 Task: Look for space in Zola Predosa, Italy from 5th September, 2023 to 12th September, 2023 for 2 adults in price range Rs.10000 to Rs.15000.  With 1  bedroom having 1 bed and 1 bathroom. Property type can be house, flat, guest house, hotel. Booking option can be shelf check-in. Required host language is English.
Action: Mouse moved to (472, 82)
Screenshot: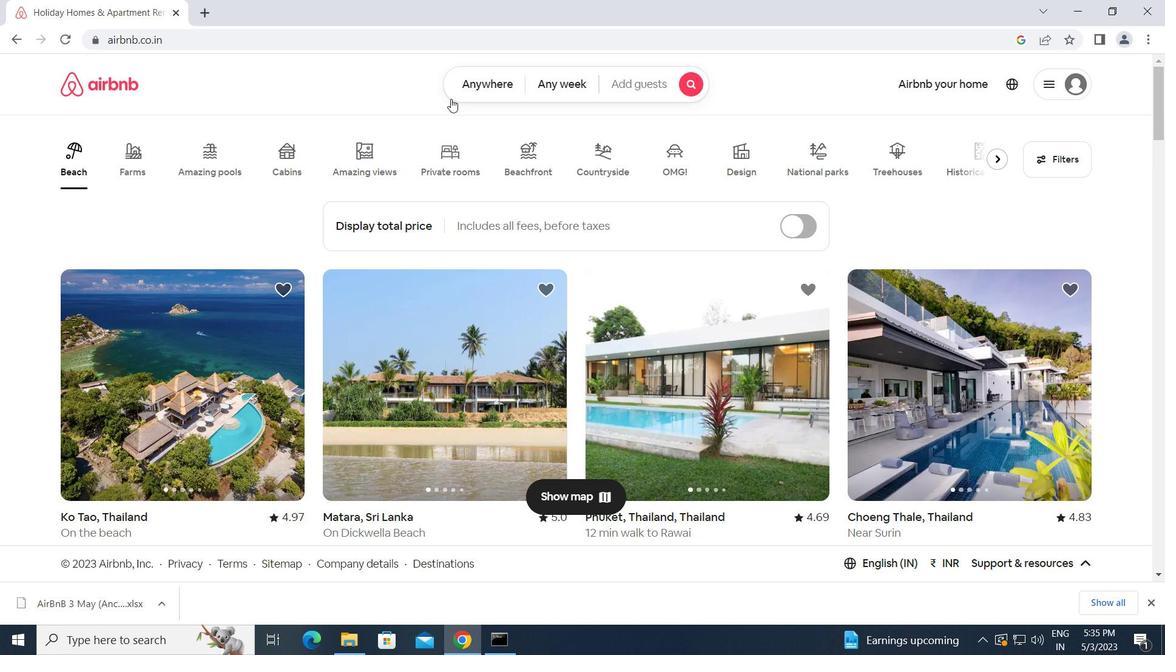 
Action: Mouse pressed left at (472, 82)
Screenshot: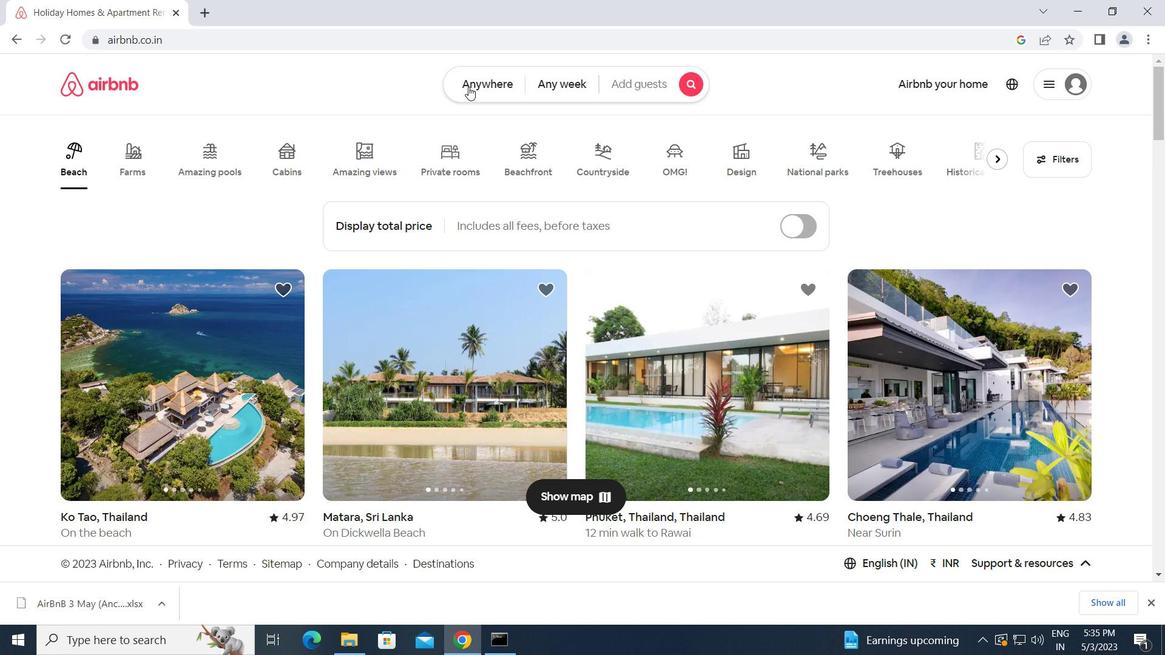 
Action: Mouse moved to (406, 145)
Screenshot: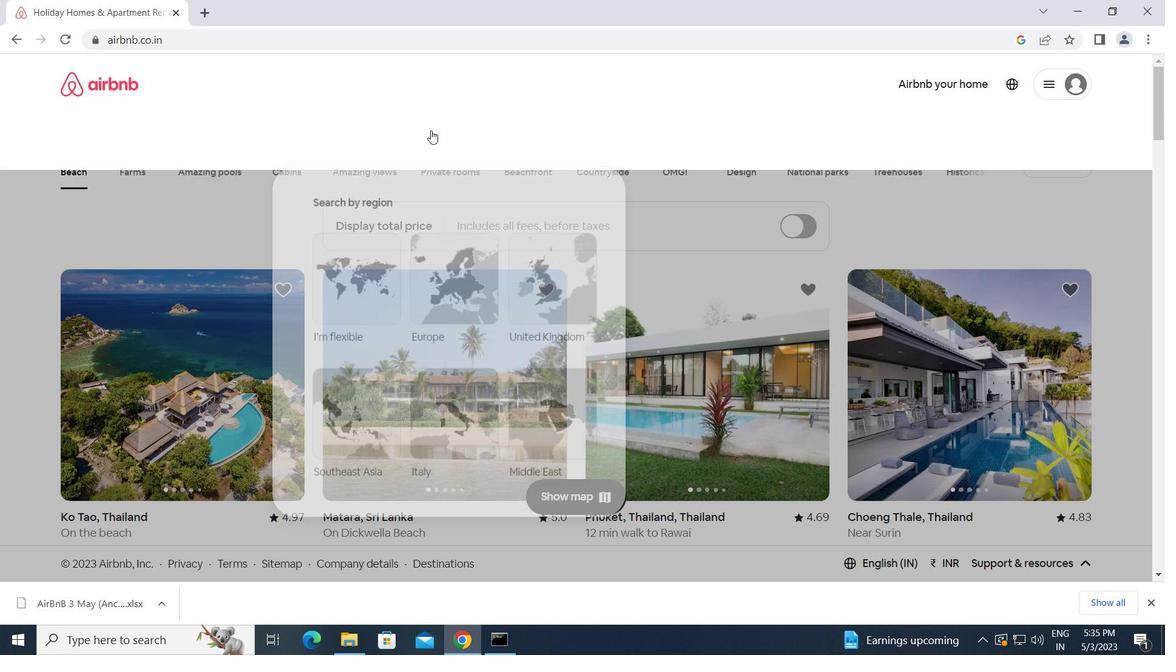 
Action: Mouse pressed left at (406, 145)
Screenshot: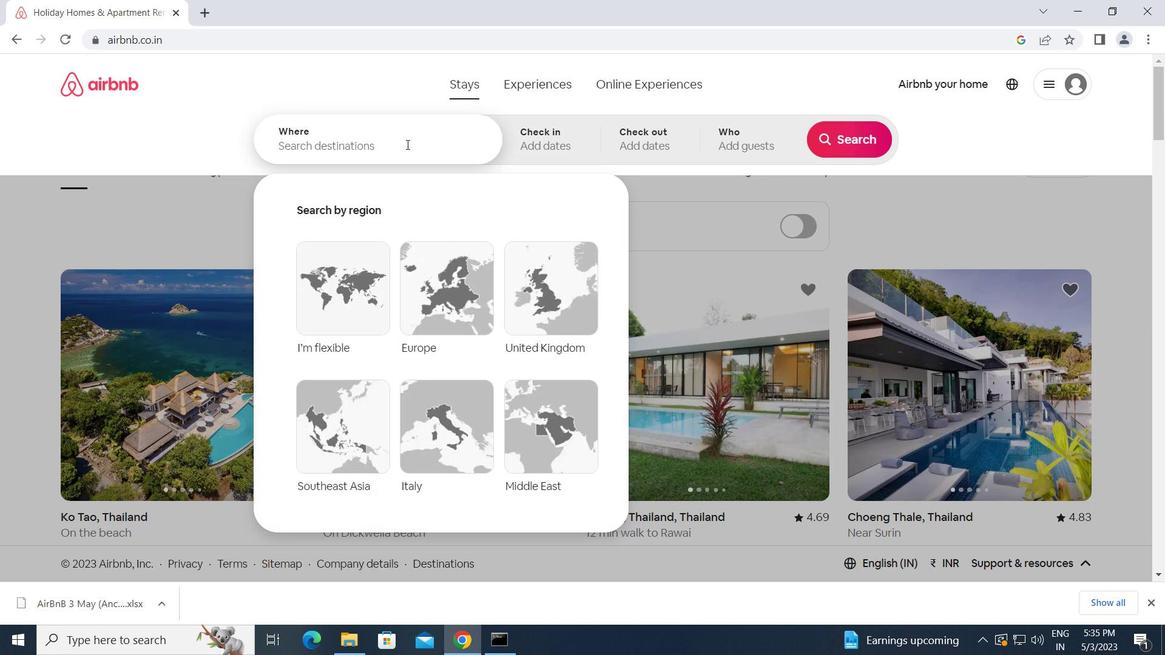 
Action: Key pressed <Key.caps_lock><Key.caps_lock>z<Key.caps_lock>ola<Key.space><Key.caps_lock>p<Key.caps_lock>redosa,<Key.space><Key.caps_lock>i<Key.caps_lock>taly<Key.enter>
Screenshot: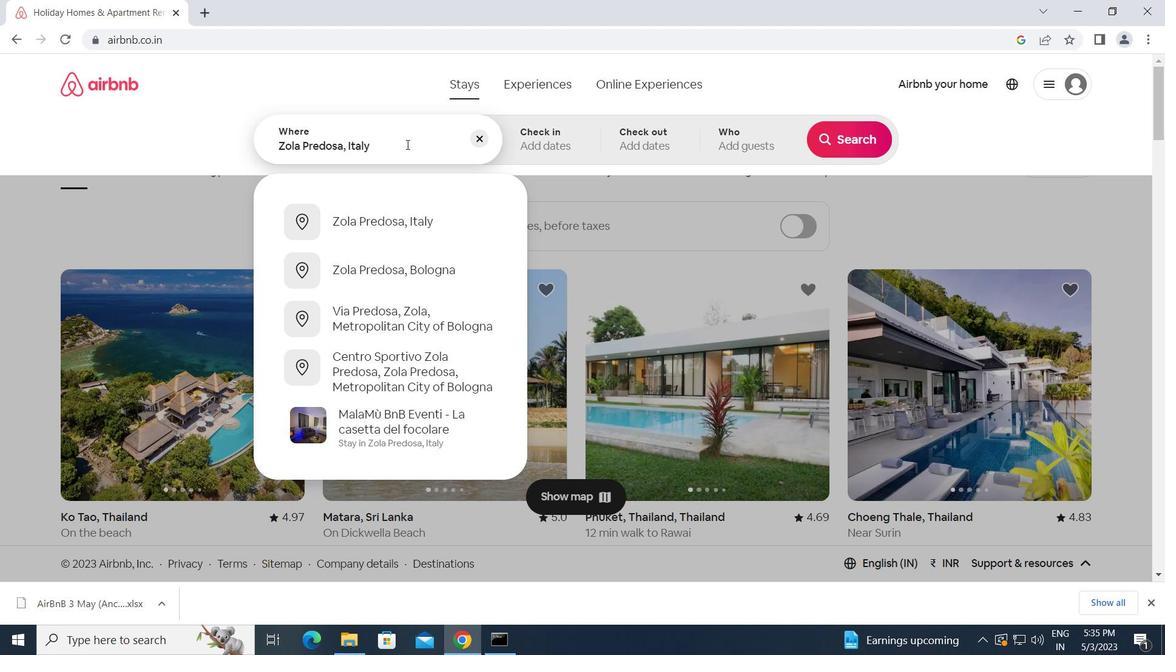
Action: Mouse moved to (850, 273)
Screenshot: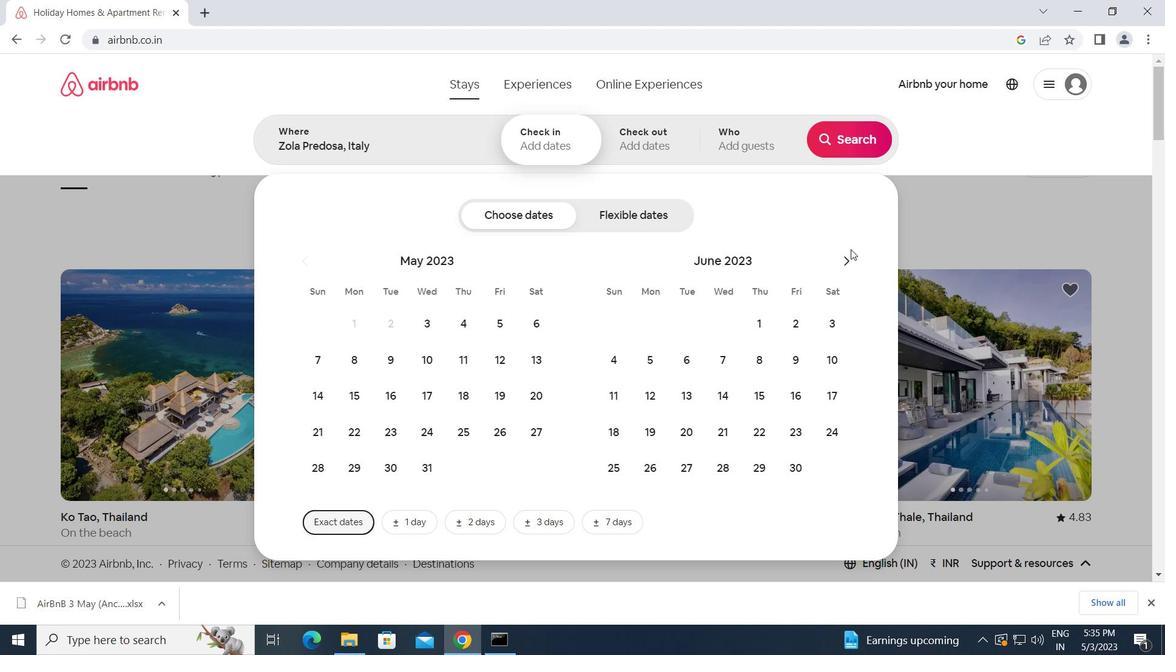 
Action: Mouse pressed left at (850, 273)
Screenshot: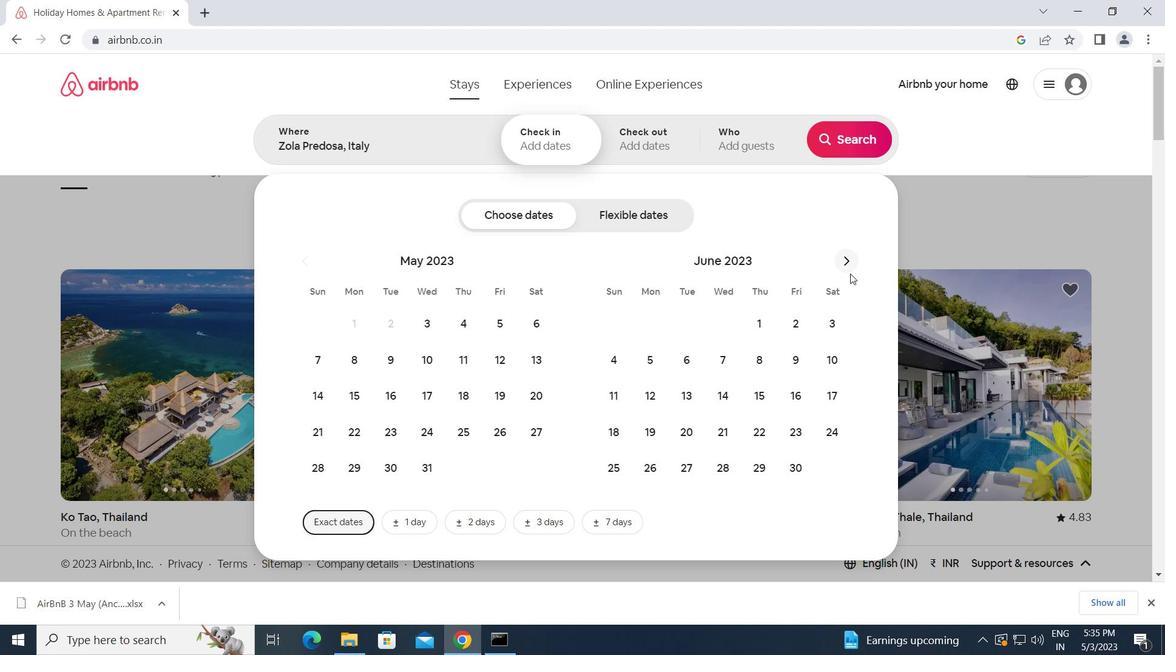 
Action: Mouse moved to (845, 252)
Screenshot: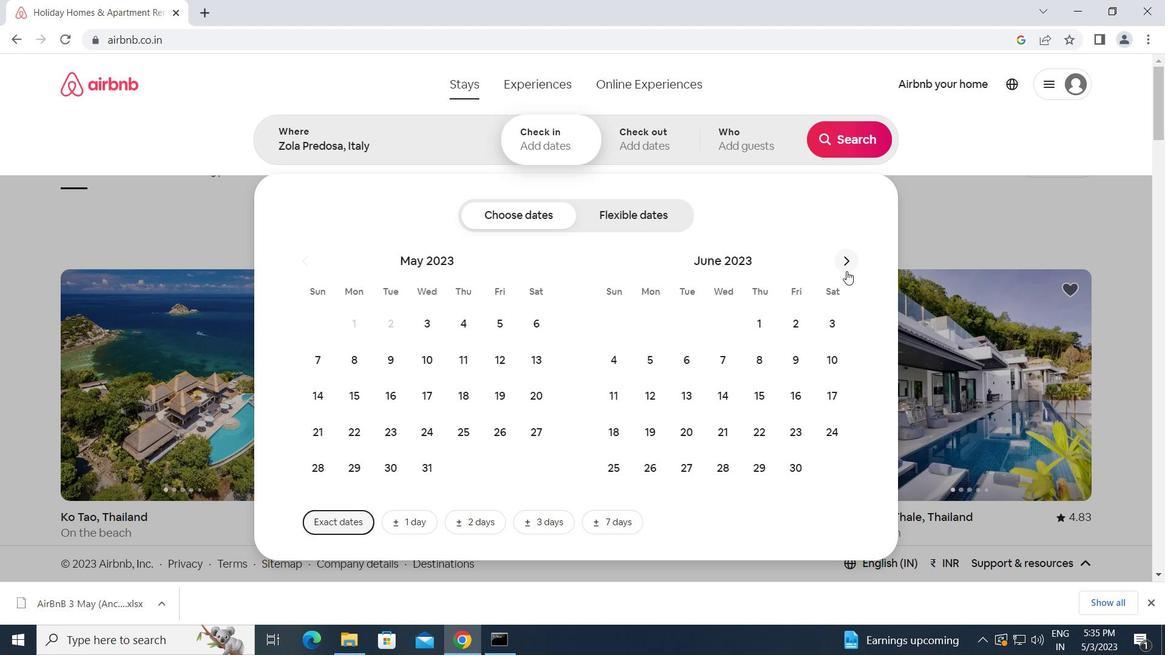 
Action: Mouse pressed left at (845, 252)
Screenshot: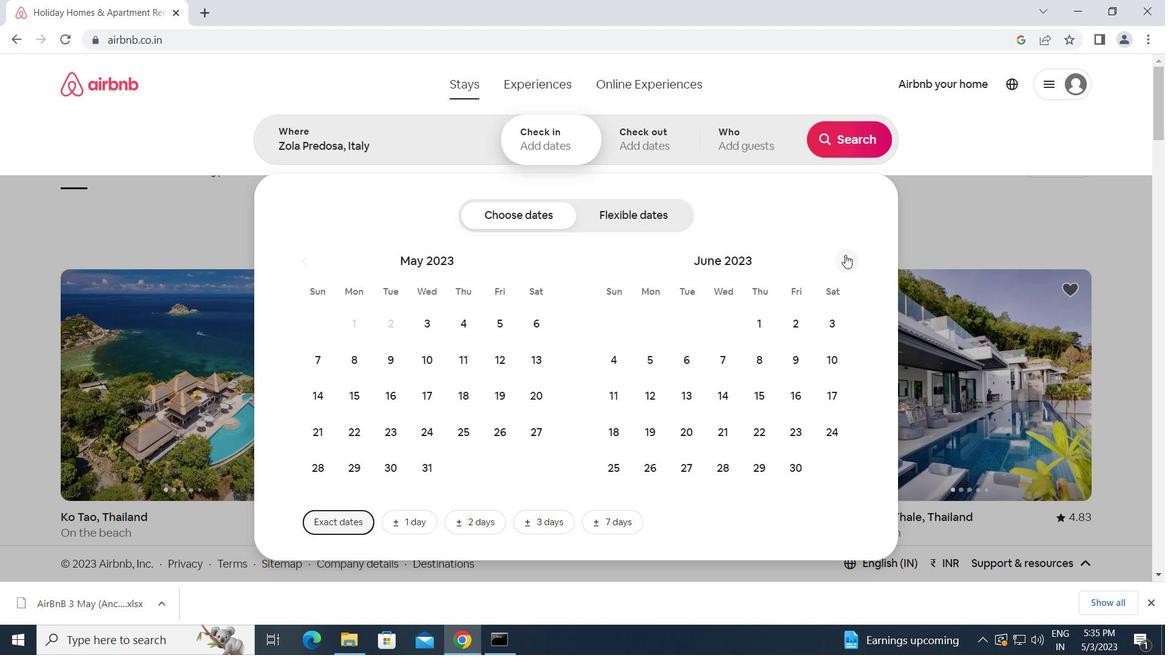 
Action: Mouse moved to (845, 256)
Screenshot: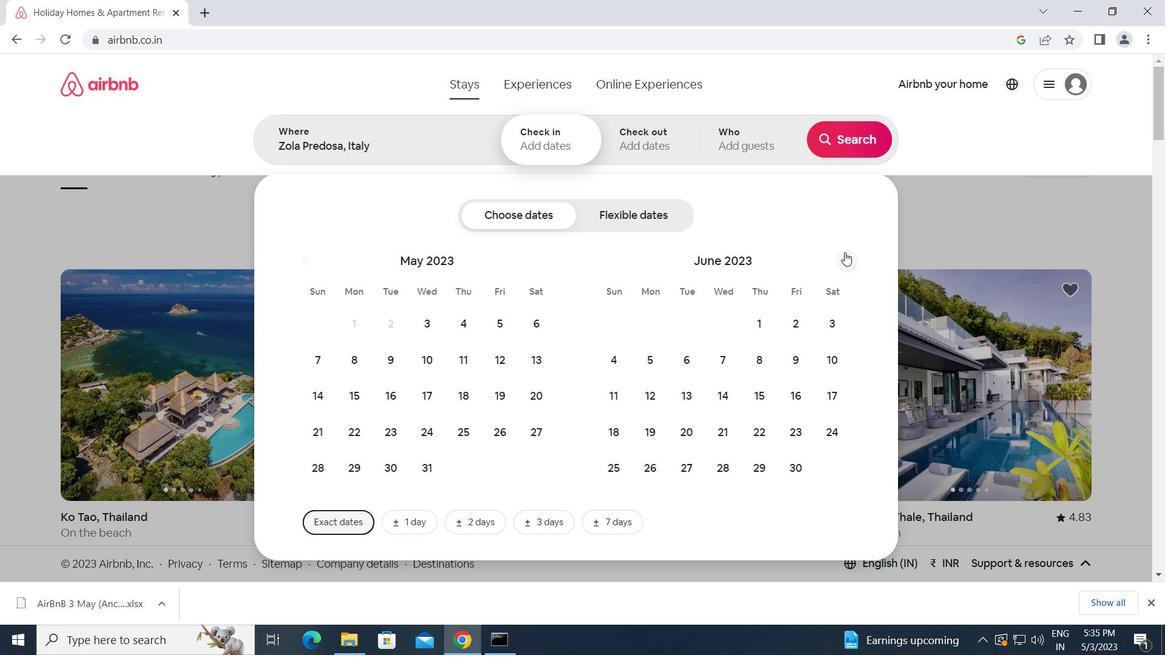 
Action: Mouse pressed left at (845, 256)
Screenshot: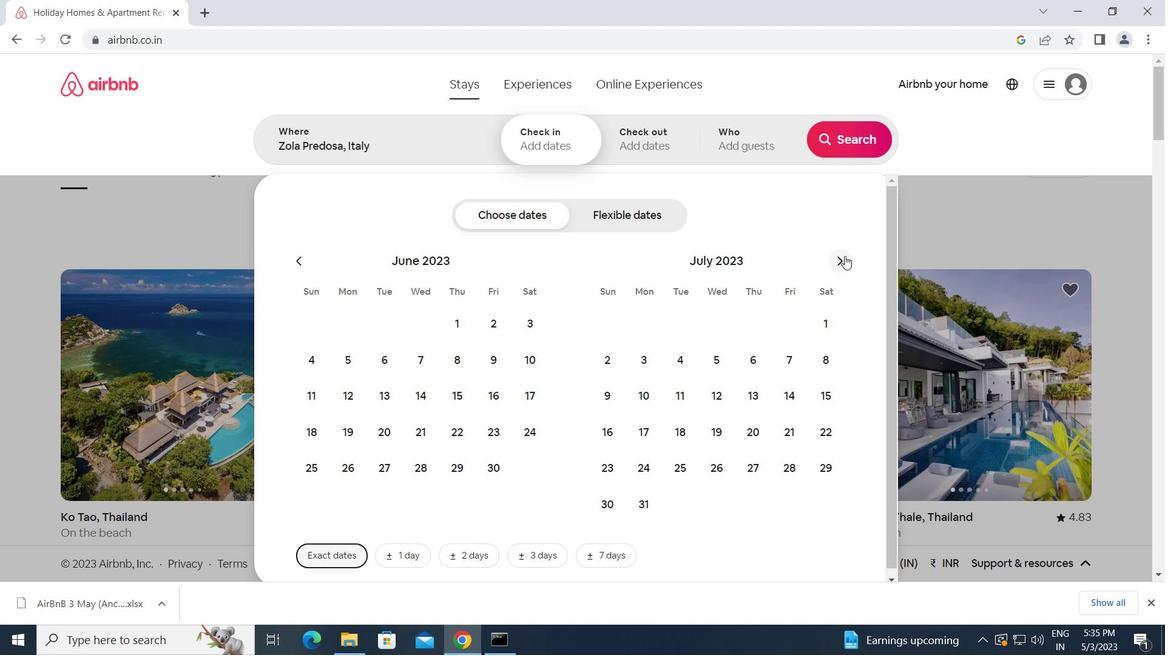 
Action: Mouse moved to (839, 262)
Screenshot: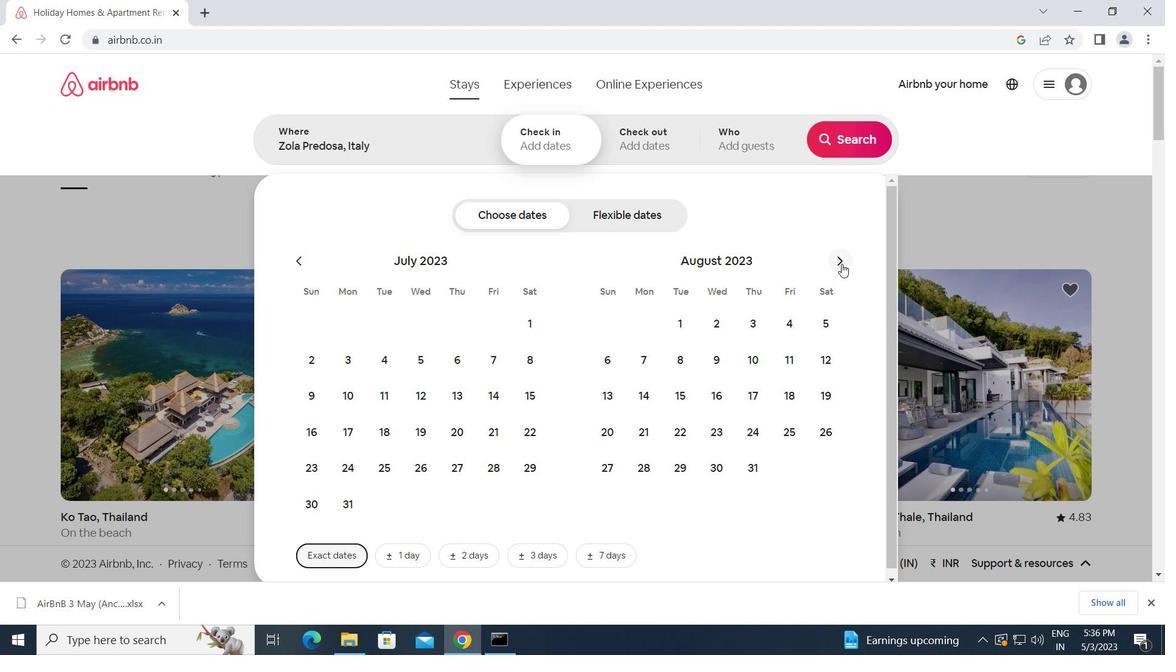 
Action: Mouse pressed left at (839, 262)
Screenshot: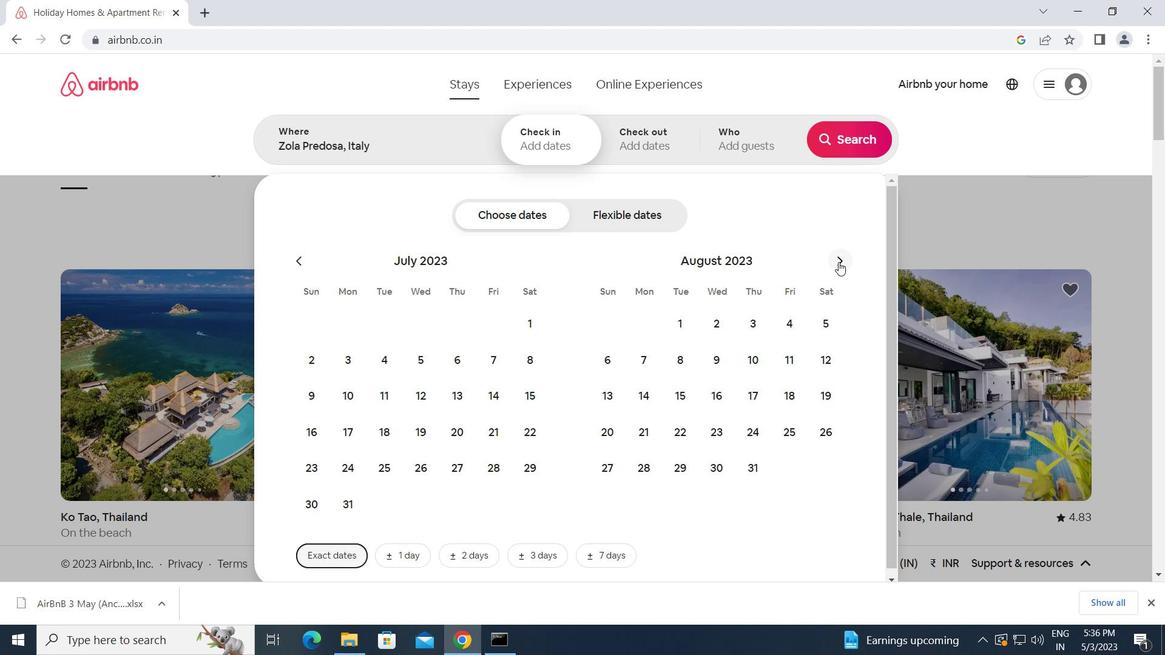
Action: Mouse moved to (688, 363)
Screenshot: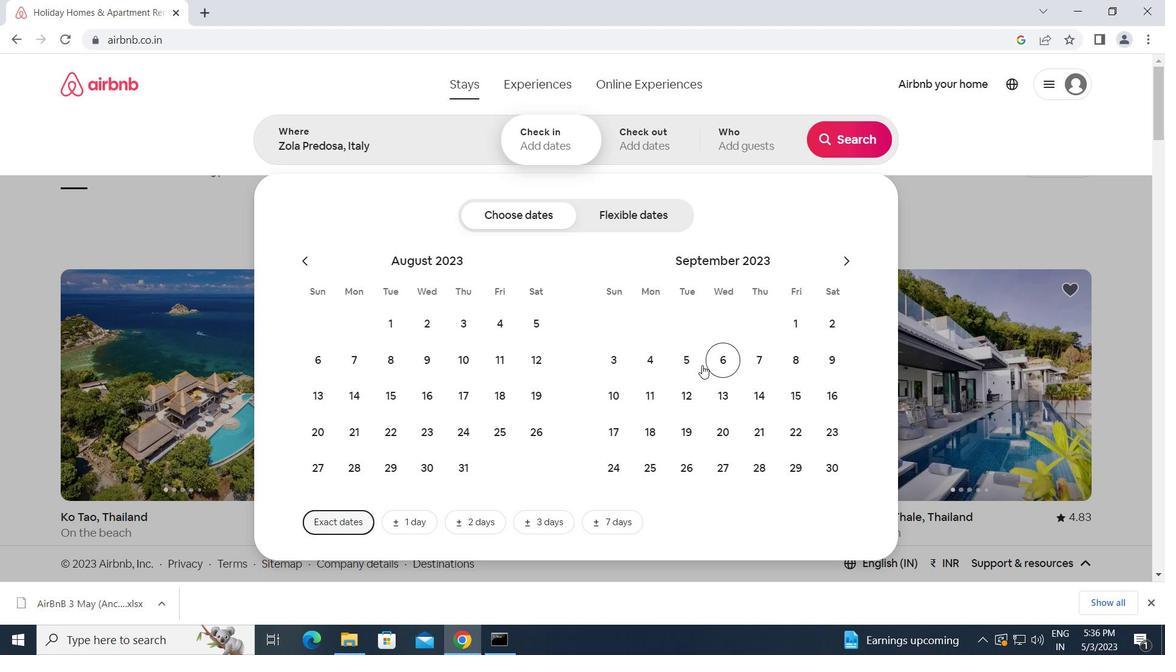 
Action: Mouse pressed left at (688, 363)
Screenshot: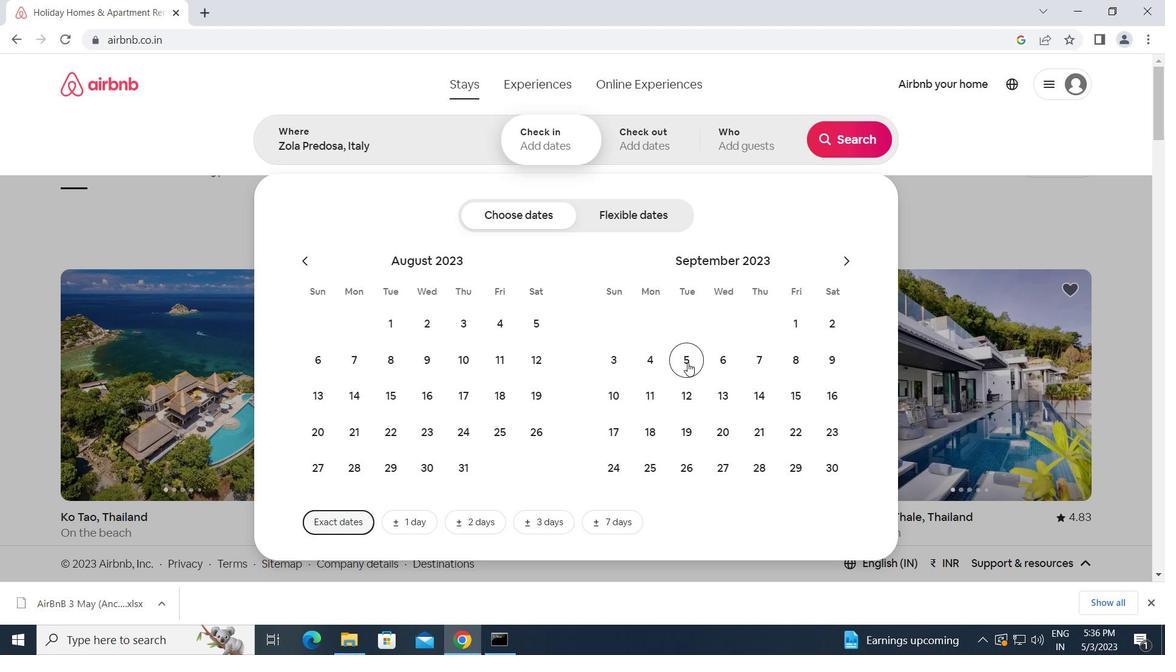 
Action: Mouse moved to (695, 397)
Screenshot: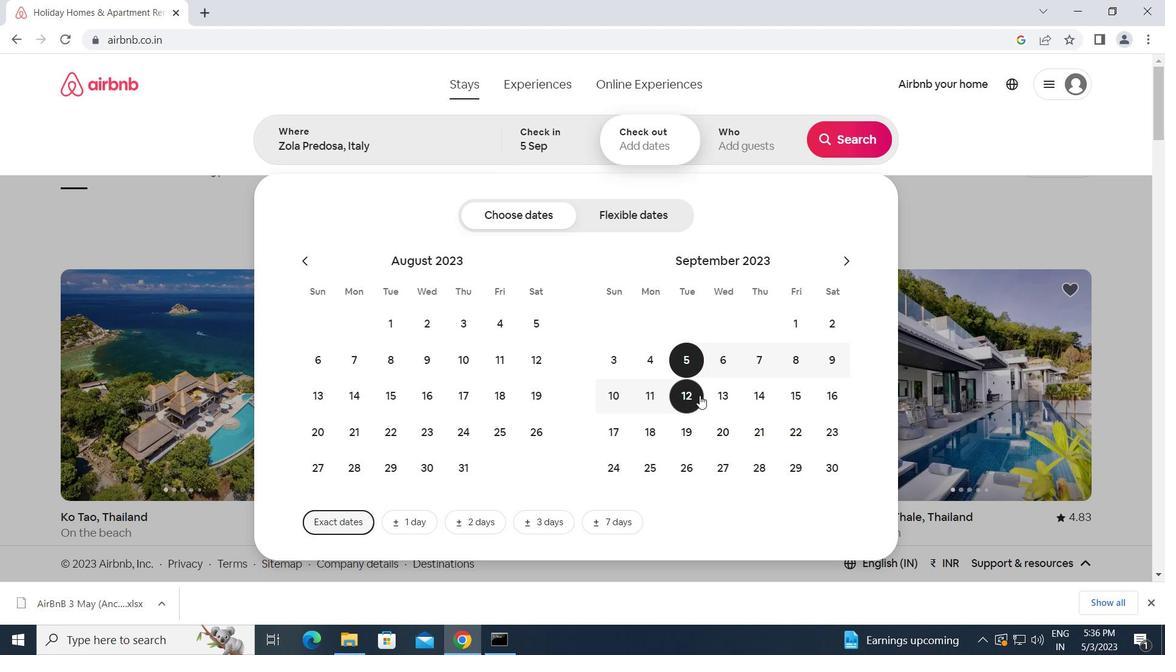 
Action: Mouse pressed left at (695, 397)
Screenshot: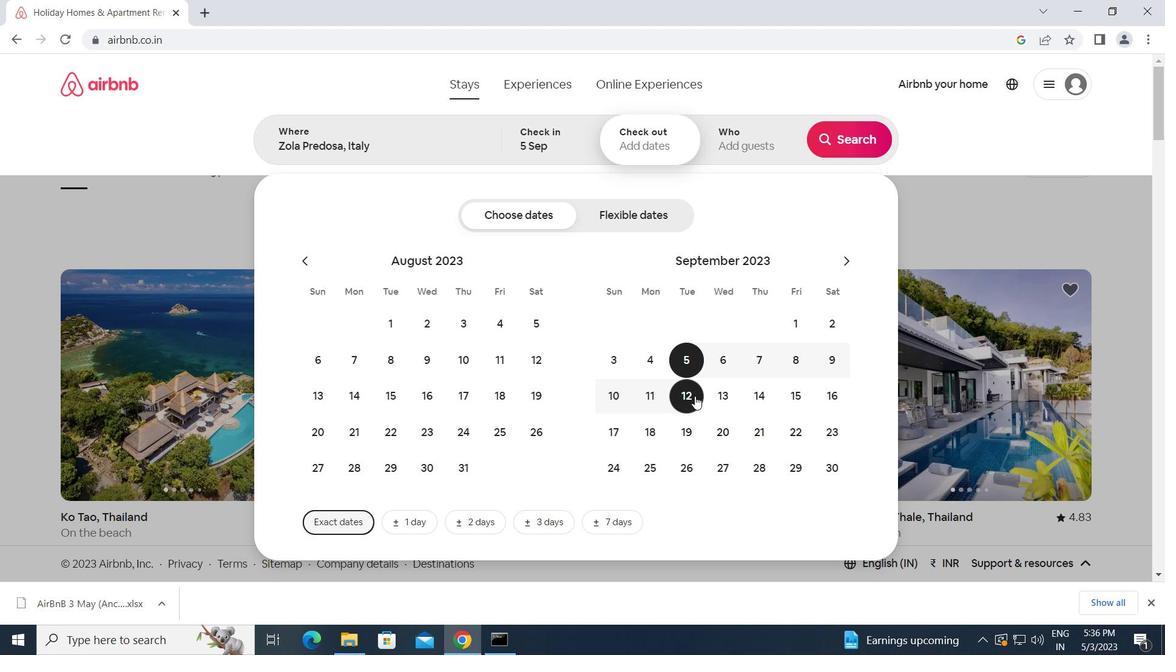 
Action: Mouse moved to (751, 142)
Screenshot: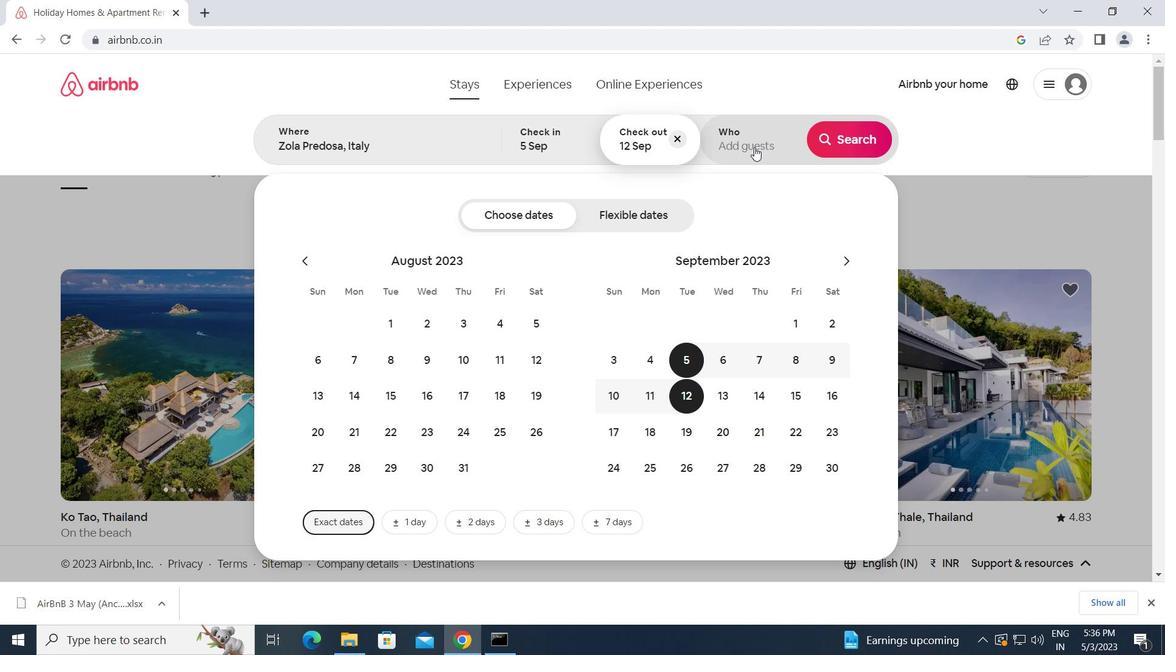 
Action: Mouse pressed left at (751, 142)
Screenshot: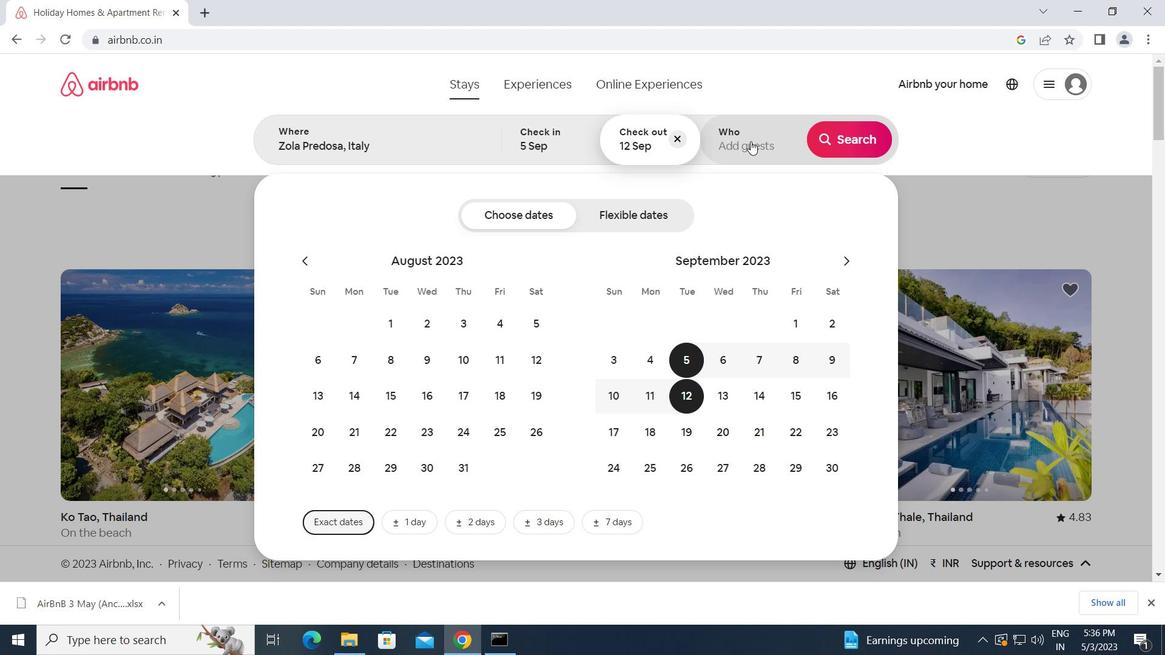 
Action: Mouse moved to (865, 218)
Screenshot: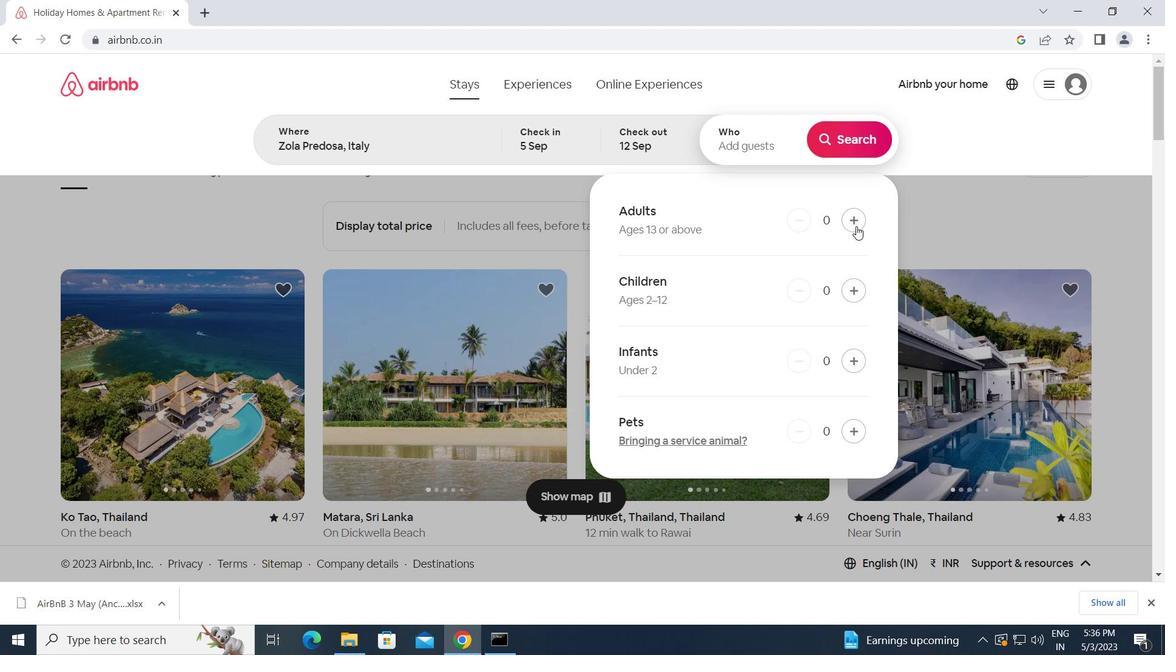 
Action: Mouse pressed left at (865, 218)
Screenshot: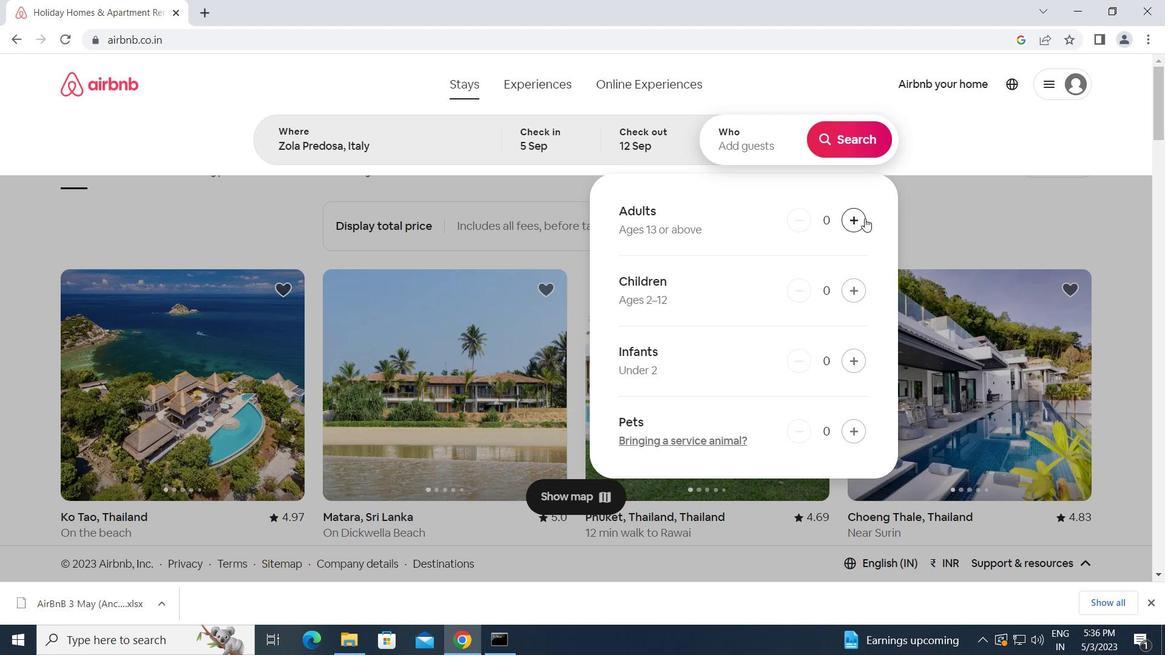 
Action: Mouse moved to (858, 216)
Screenshot: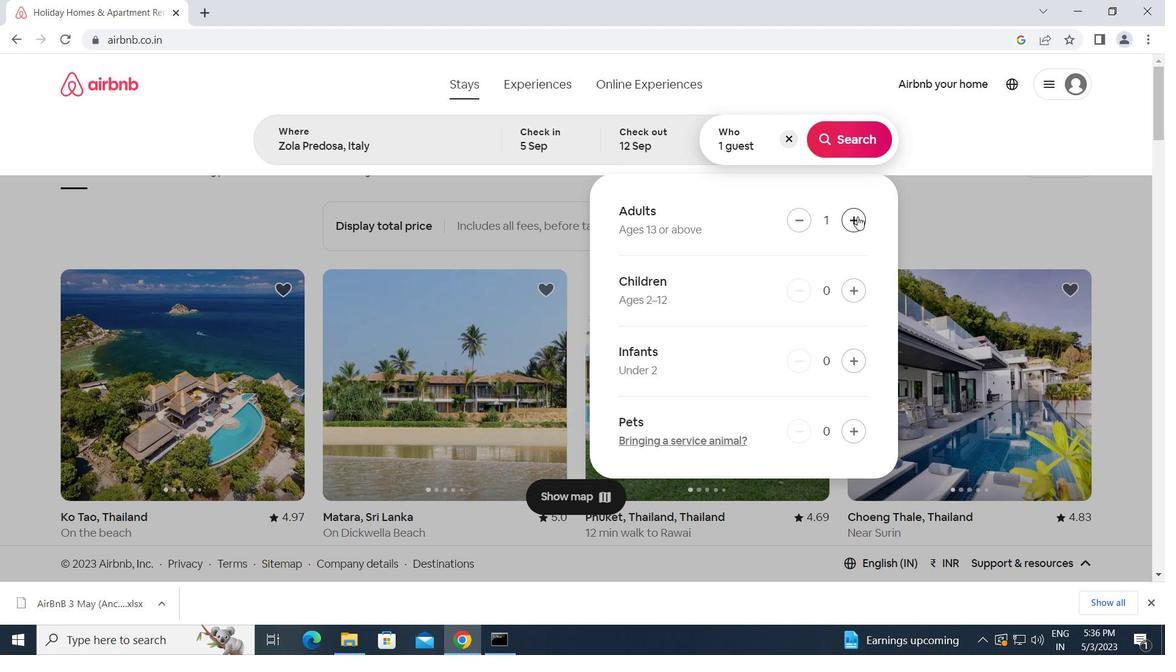 
Action: Mouse pressed left at (858, 216)
Screenshot: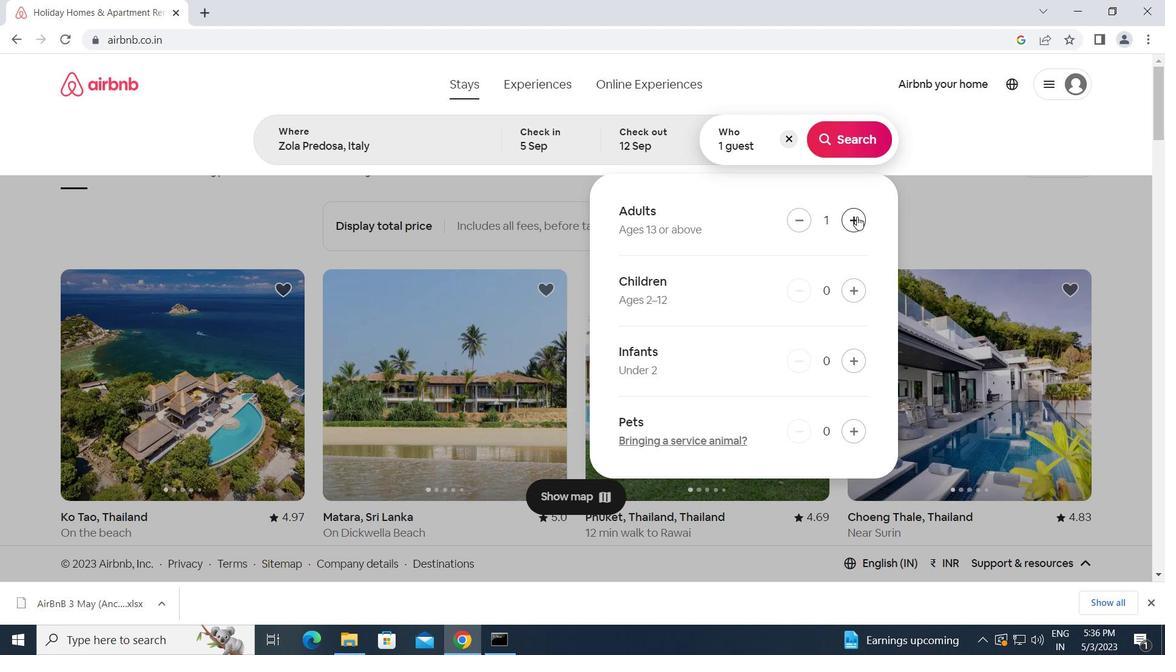 
Action: Mouse moved to (854, 142)
Screenshot: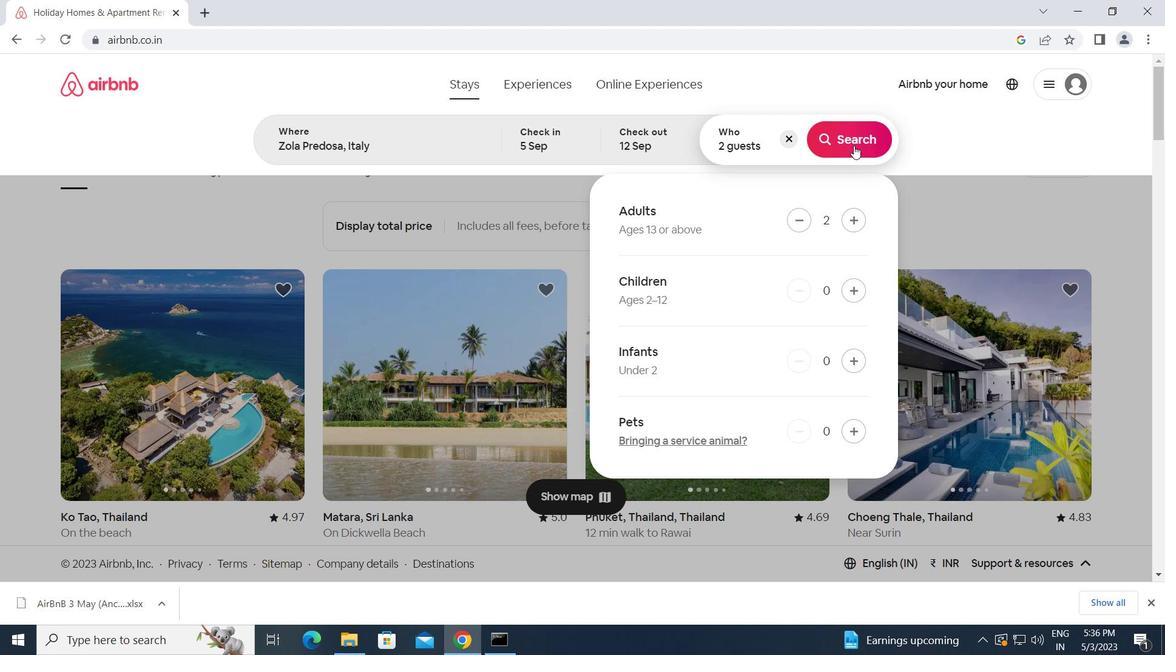 
Action: Mouse pressed left at (854, 142)
Screenshot: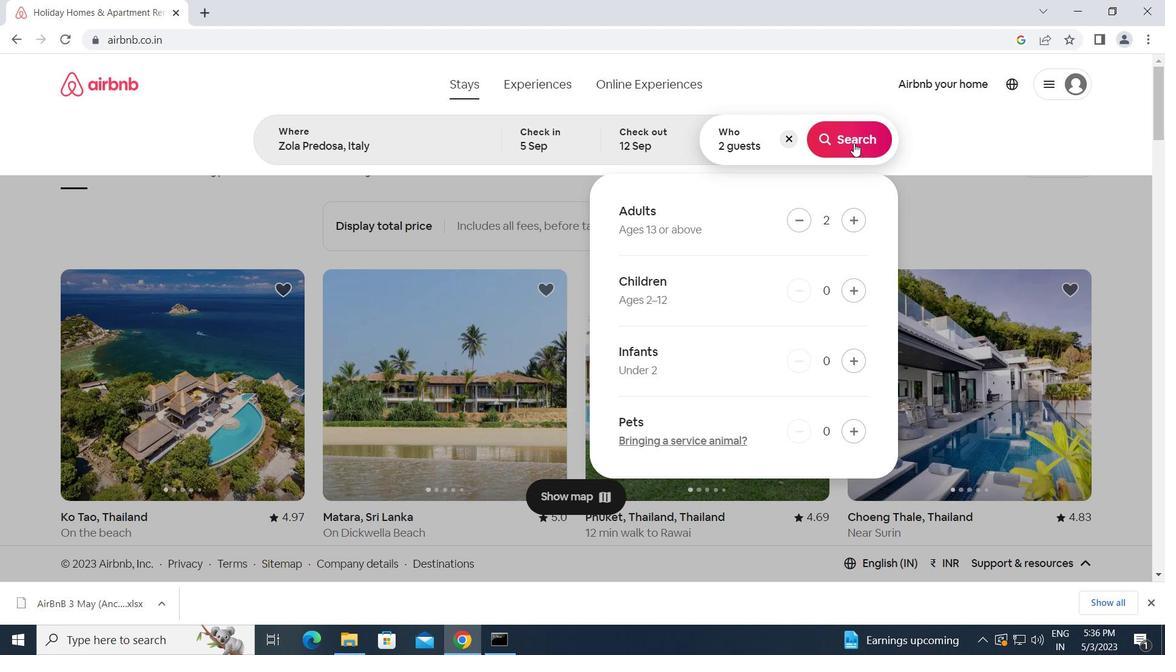 
Action: Mouse moved to (1115, 139)
Screenshot: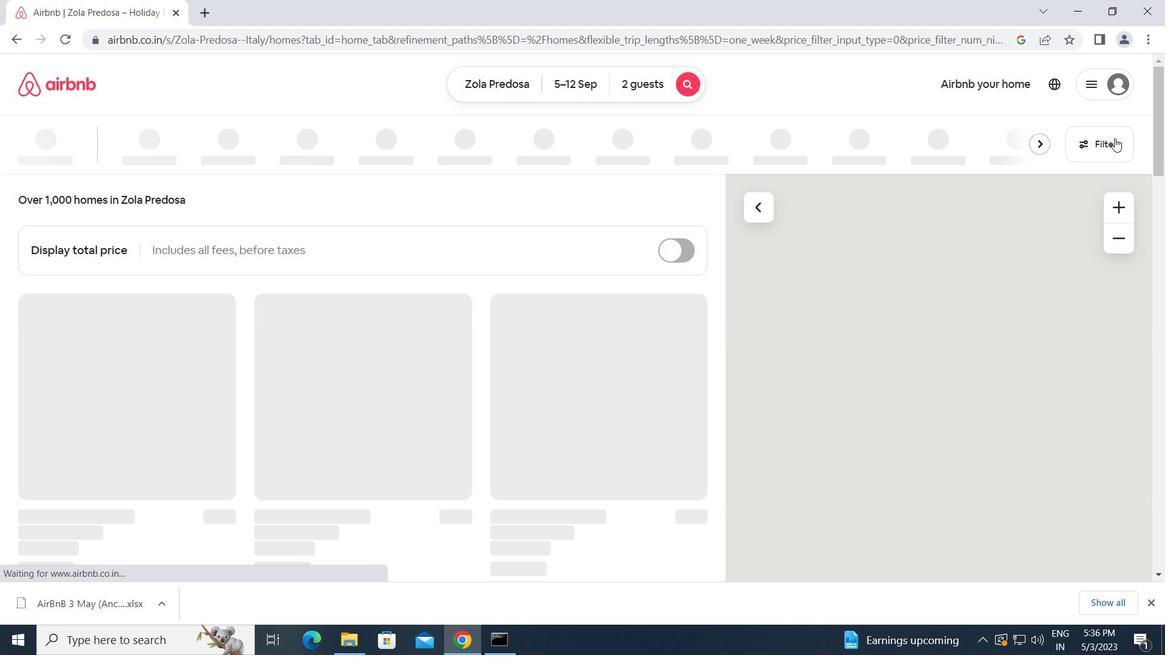 
Action: Mouse pressed left at (1115, 139)
Screenshot: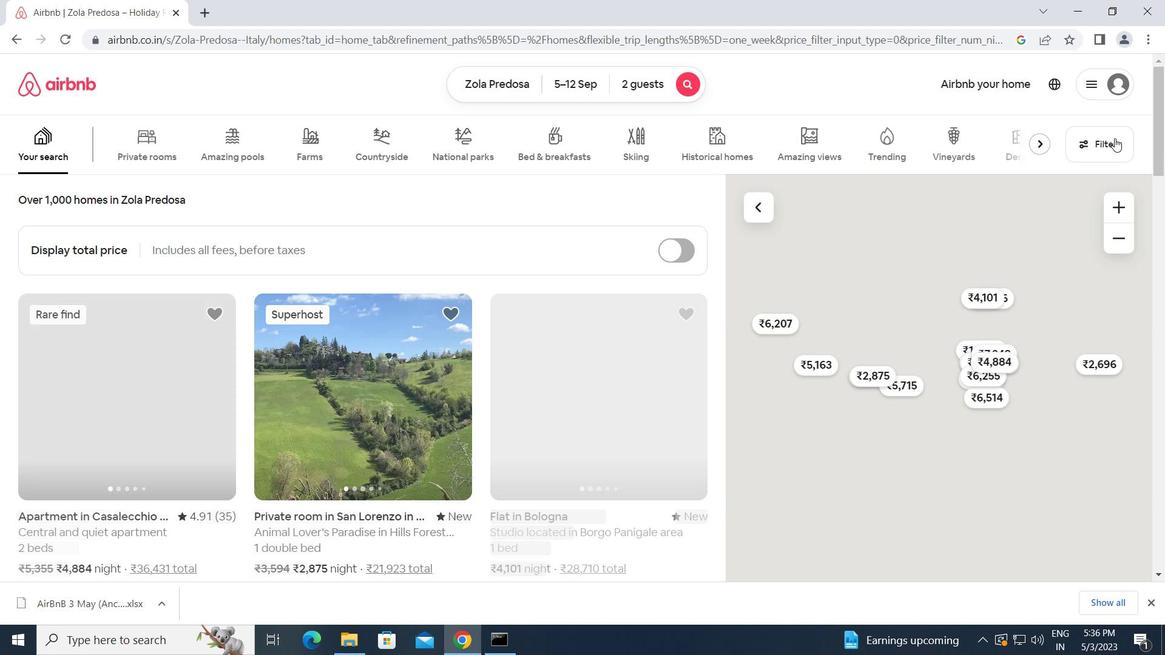 
Action: Mouse moved to (381, 338)
Screenshot: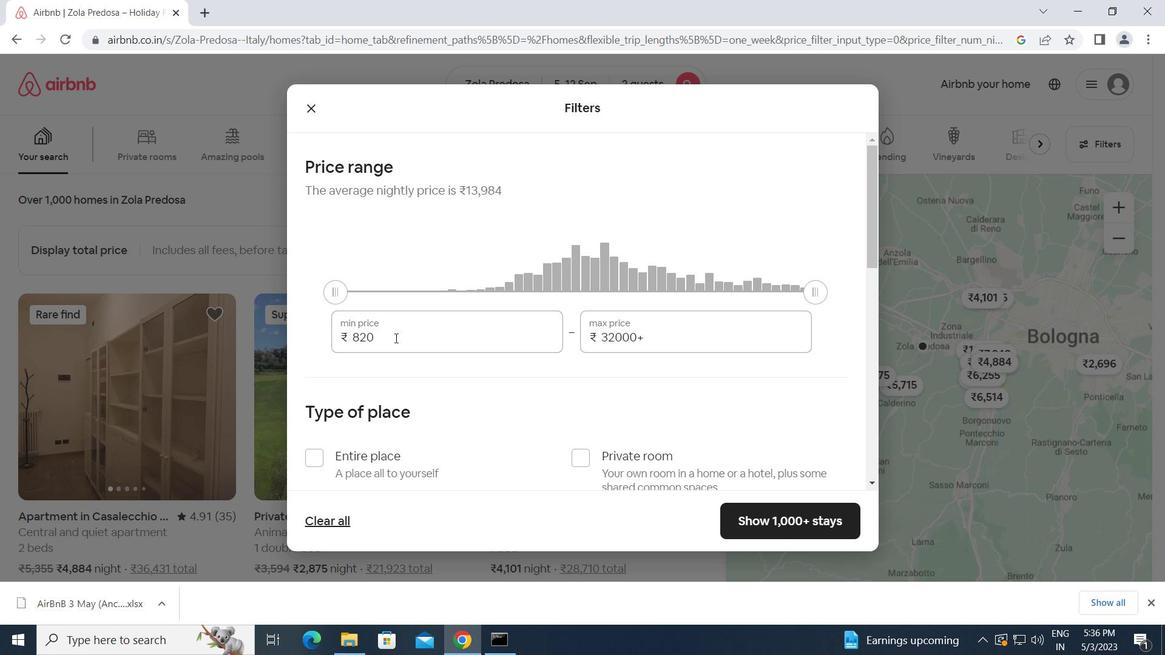 
Action: Mouse pressed left at (381, 338)
Screenshot: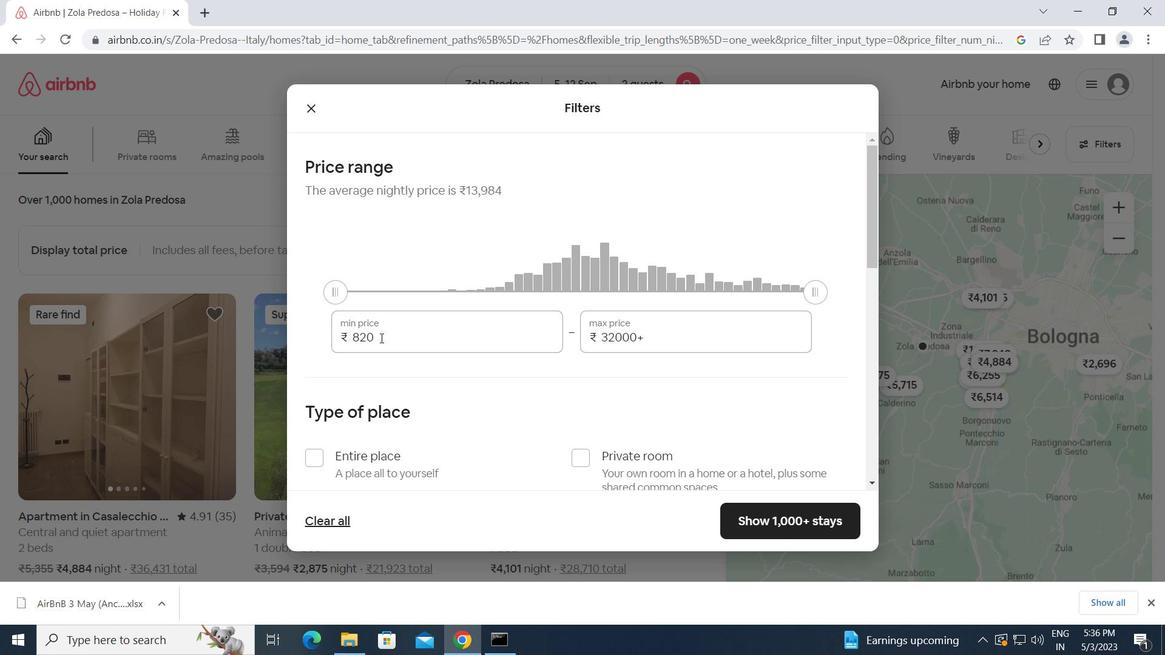 
Action: Mouse moved to (346, 343)
Screenshot: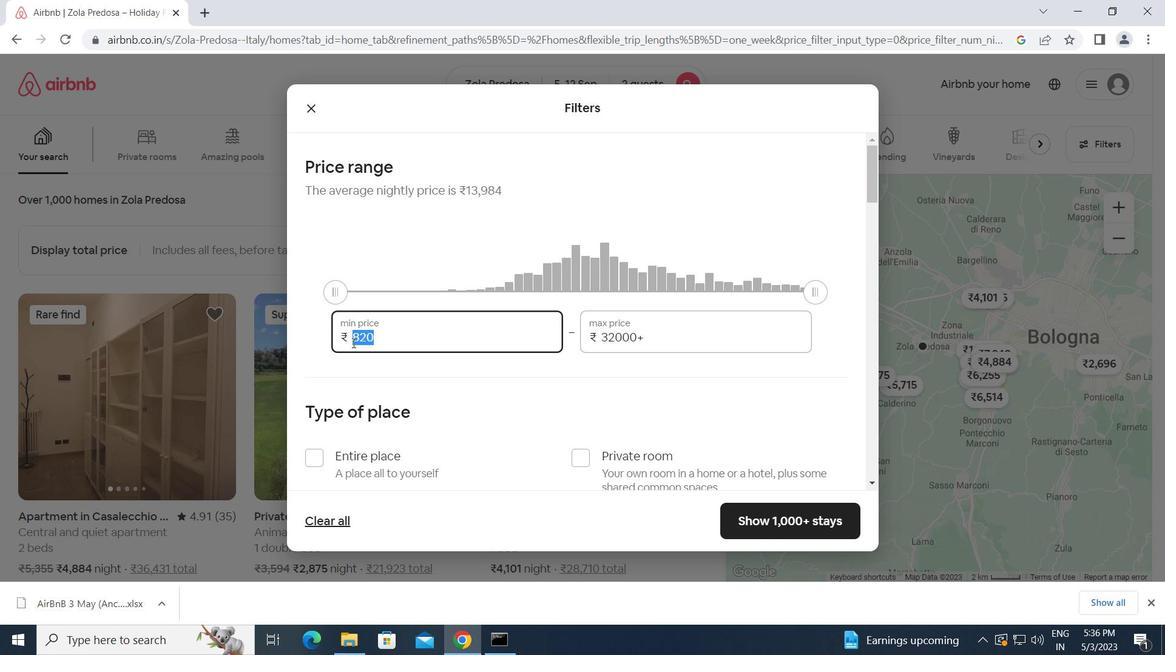 
Action: Key pressed 10000<Key.tab>15
Screenshot: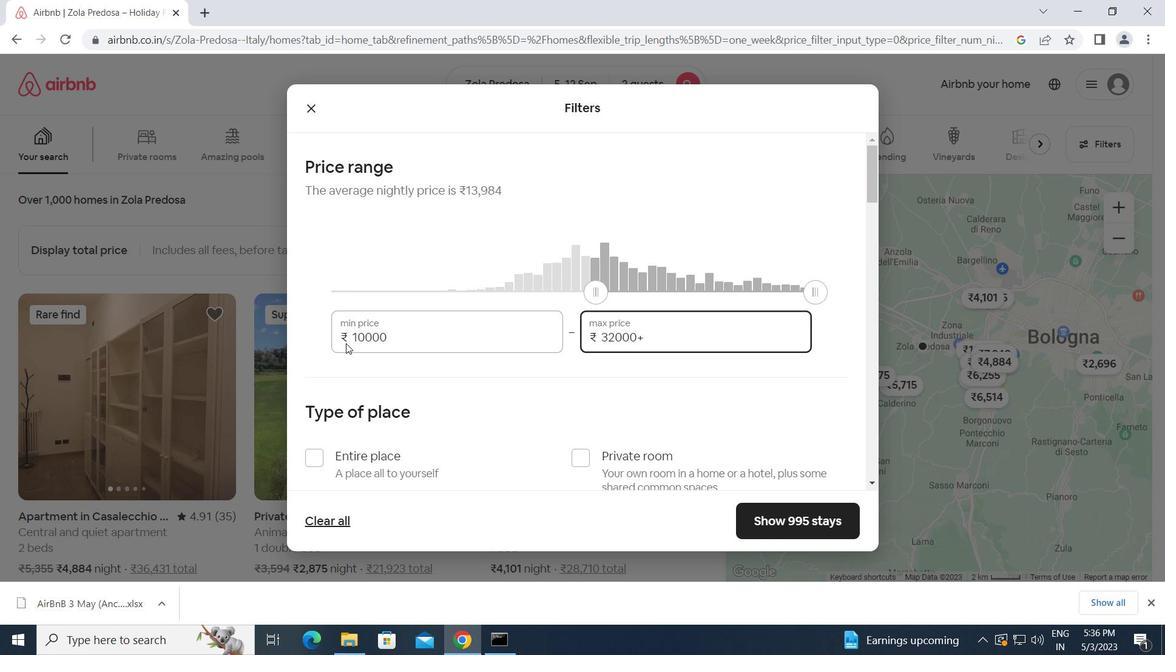 
Action: Mouse moved to (651, 346)
Screenshot: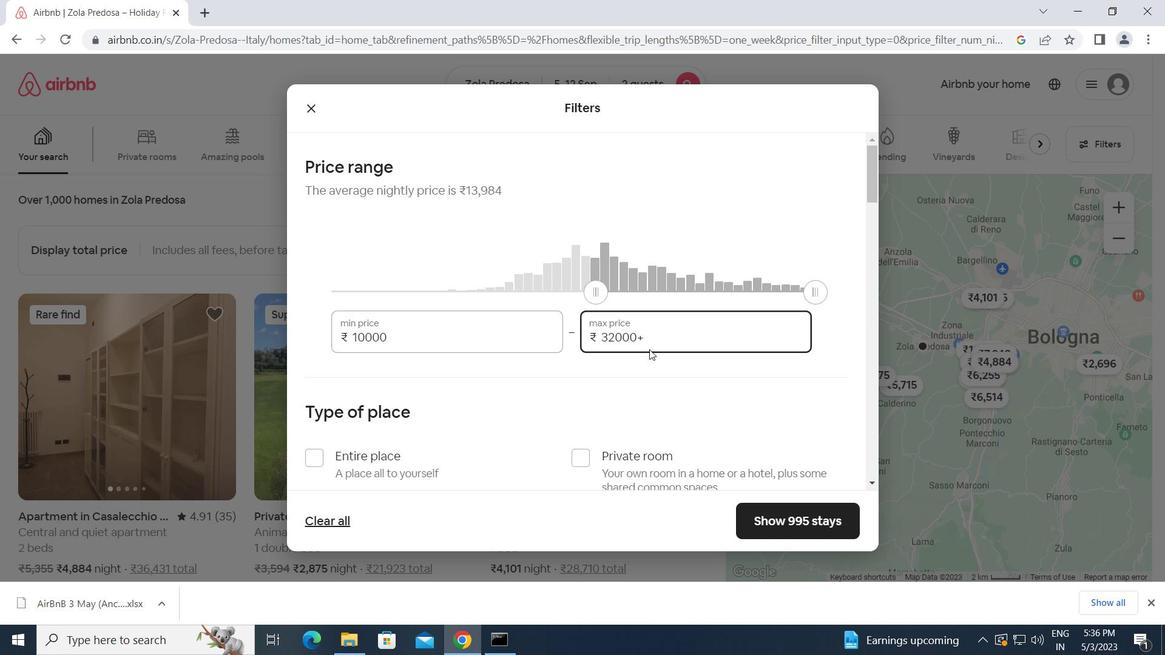 
Action: Key pressed <Key.backspace><Key.backspace><Key.backspace><Key.backspace><Key.backspace><Key.backspace><Key.backspace><Key.backspace><Key.backspace><Key.backspace><Key.backspace><Key.backspace><Key.backspace><Key.backspace>15000
Screenshot: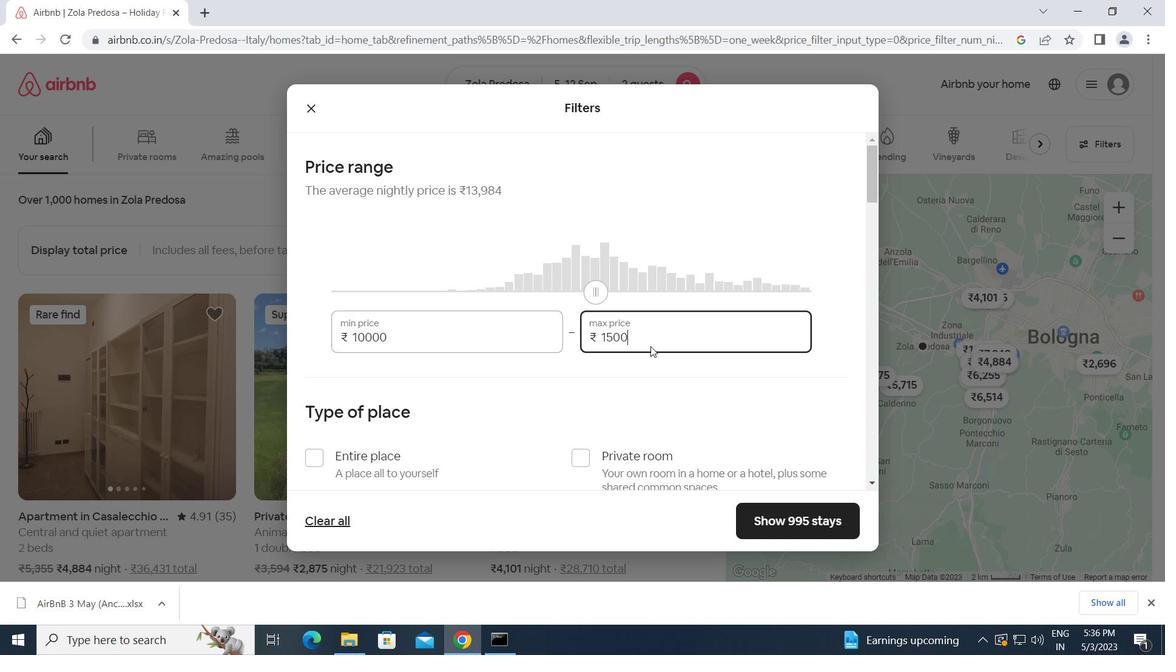 
Action: Mouse moved to (639, 367)
Screenshot: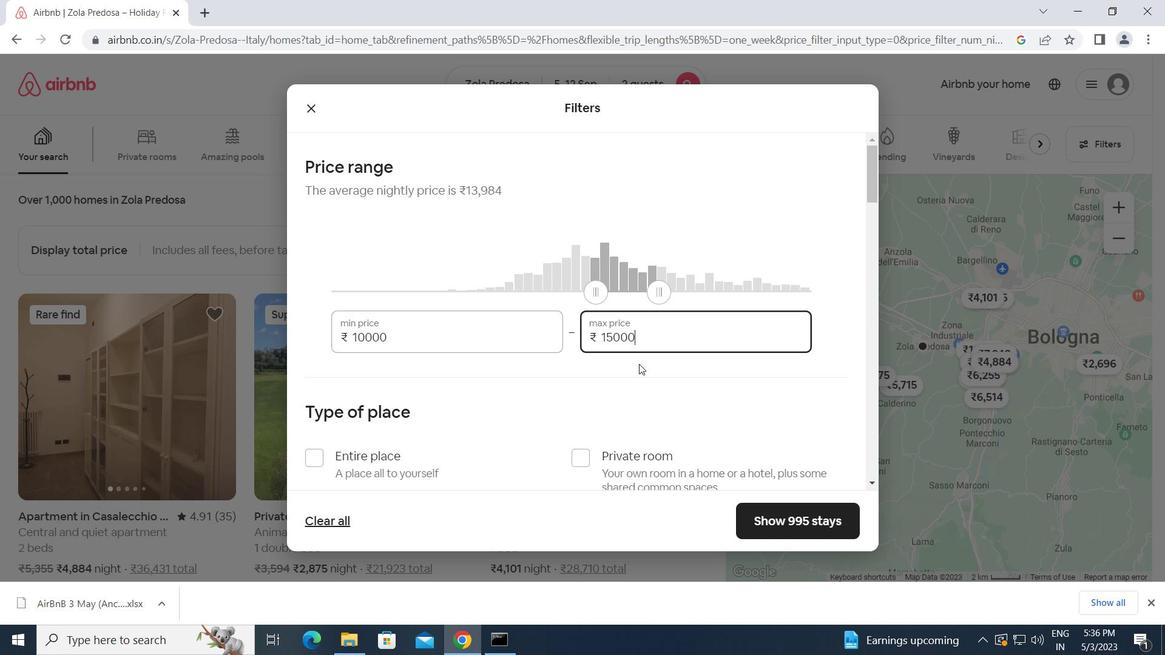
Action: Mouse scrolled (639, 366) with delta (0, 0)
Screenshot: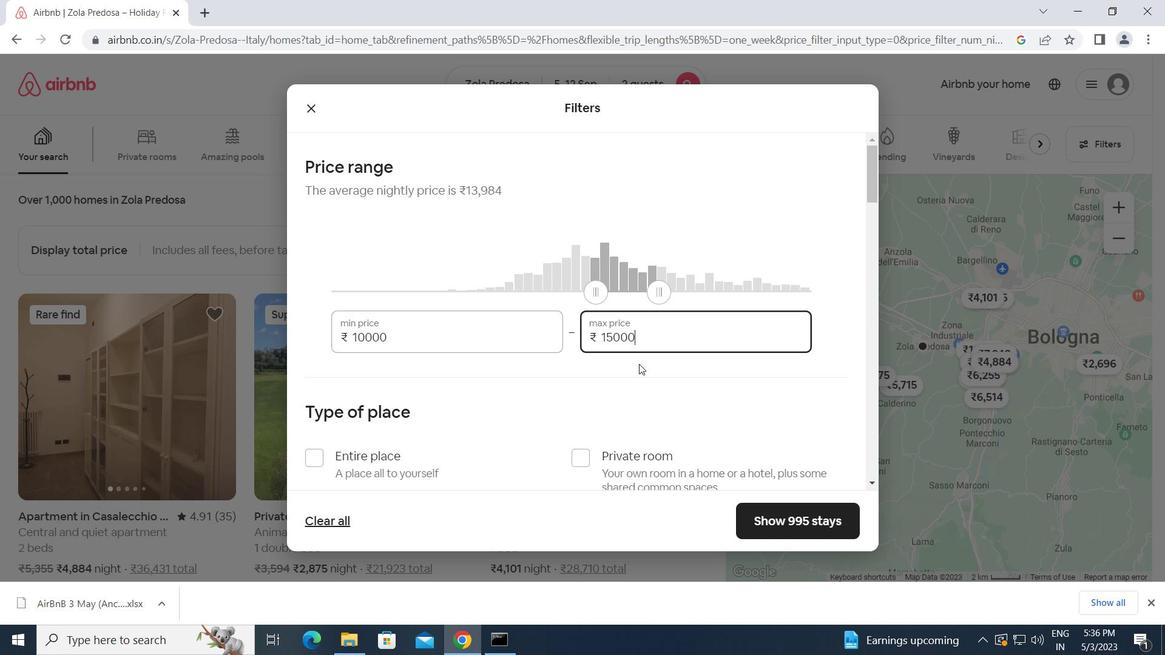 
Action: Mouse scrolled (639, 366) with delta (0, 0)
Screenshot: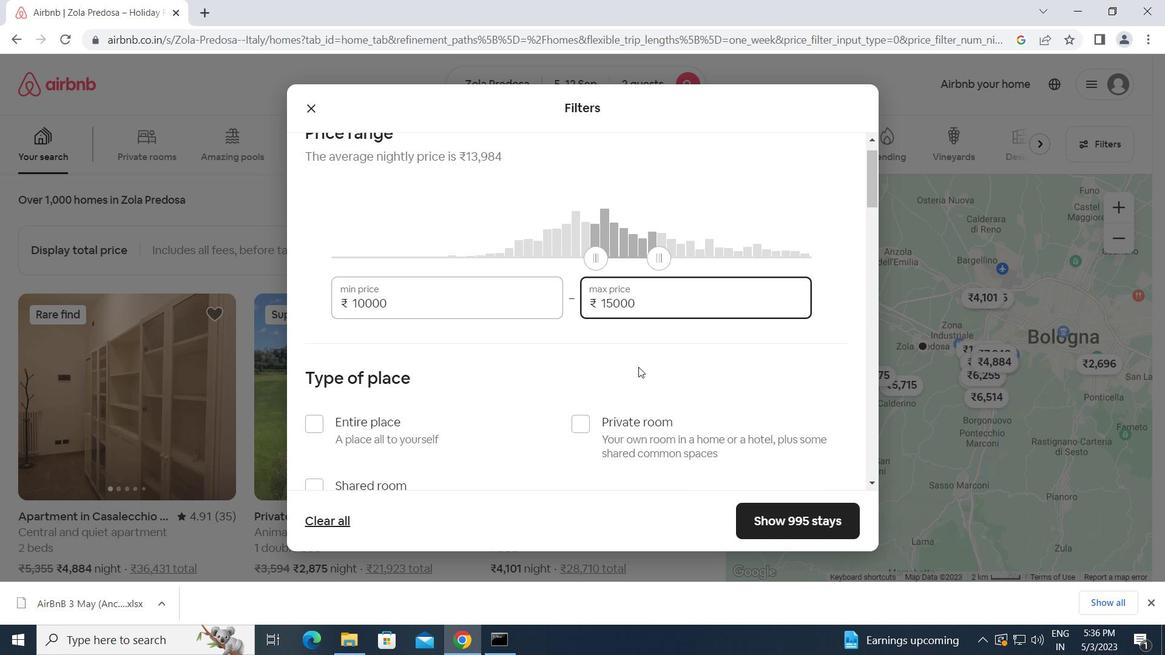 
Action: Mouse moved to (638, 367)
Screenshot: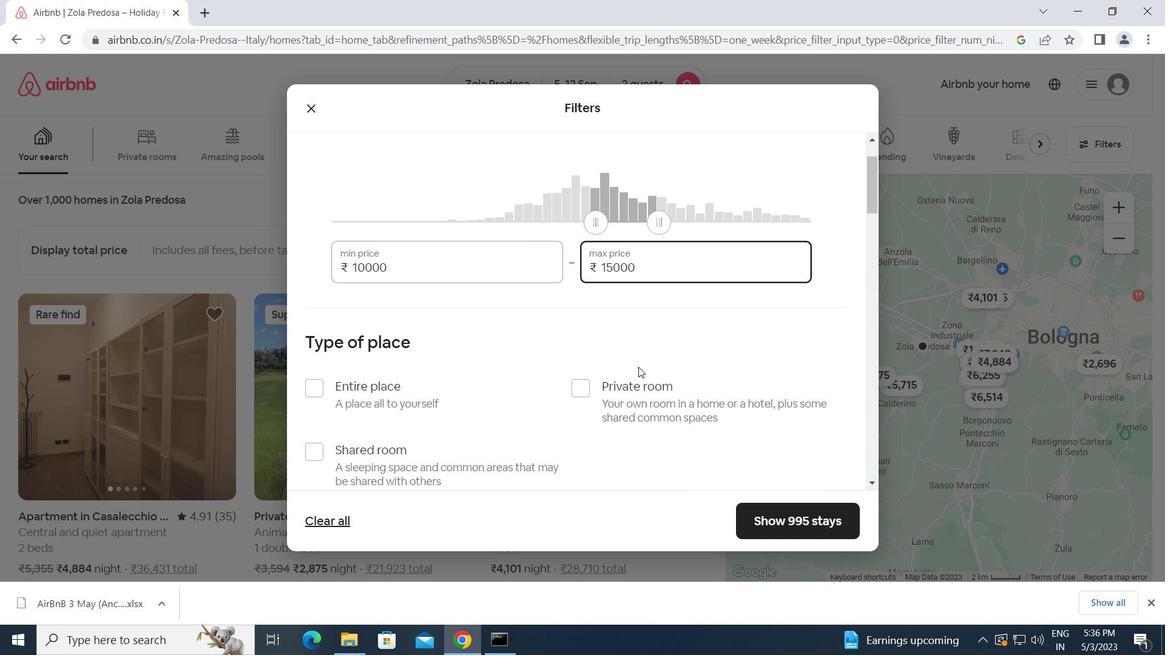 
Action: Mouse scrolled (638, 366) with delta (0, 0)
Screenshot: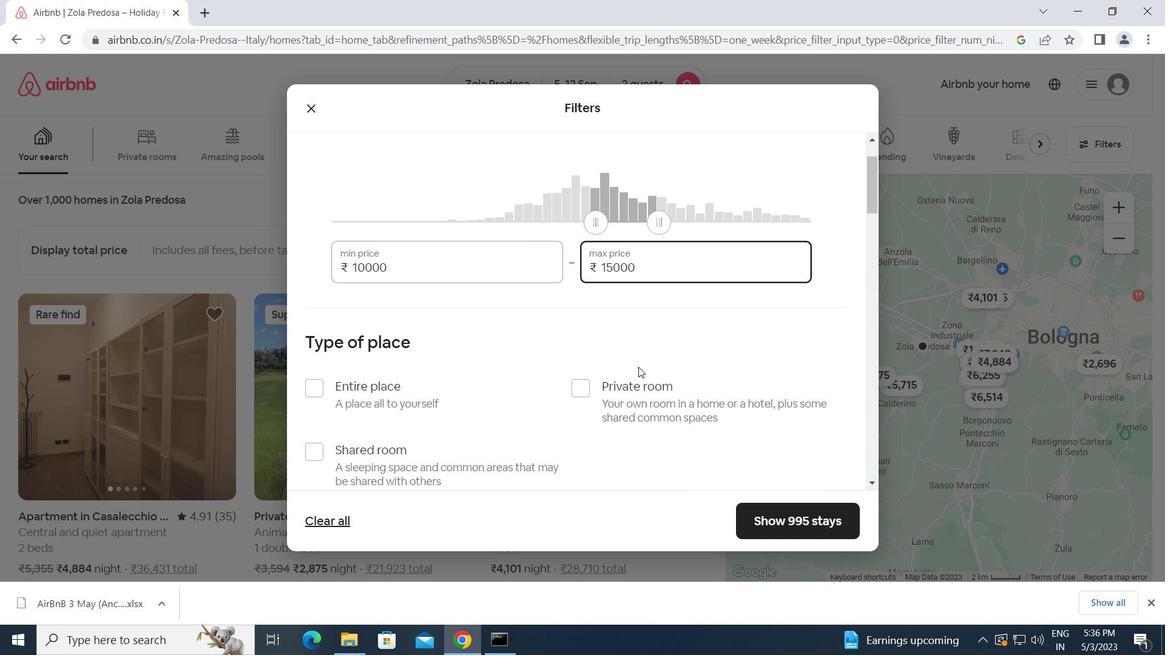 
Action: Mouse moved to (510, 392)
Screenshot: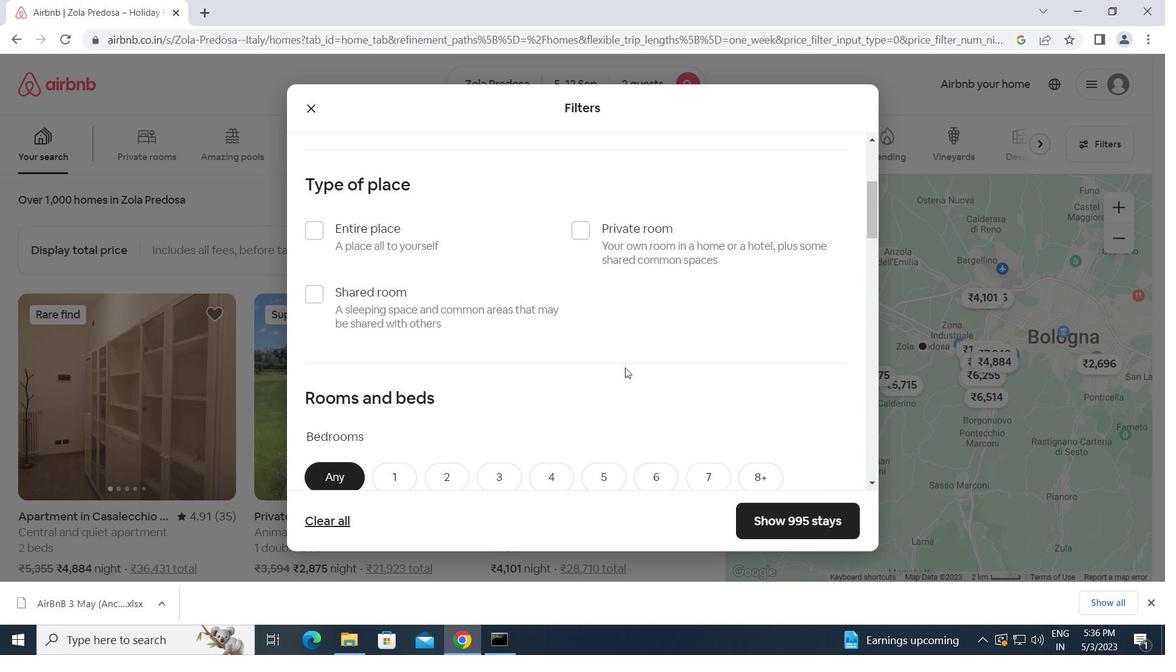 
Action: Mouse scrolled (510, 391) with delta (0, 0)
Screenshot: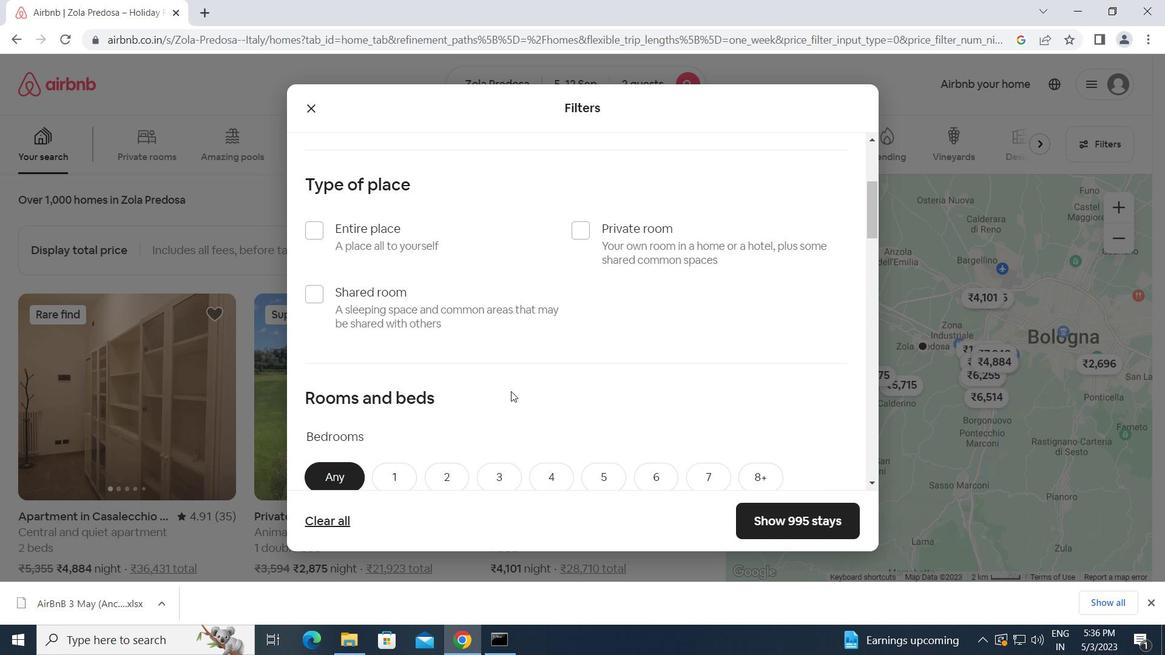 
Action: Mouse moved to (400, 407)
Screenshot: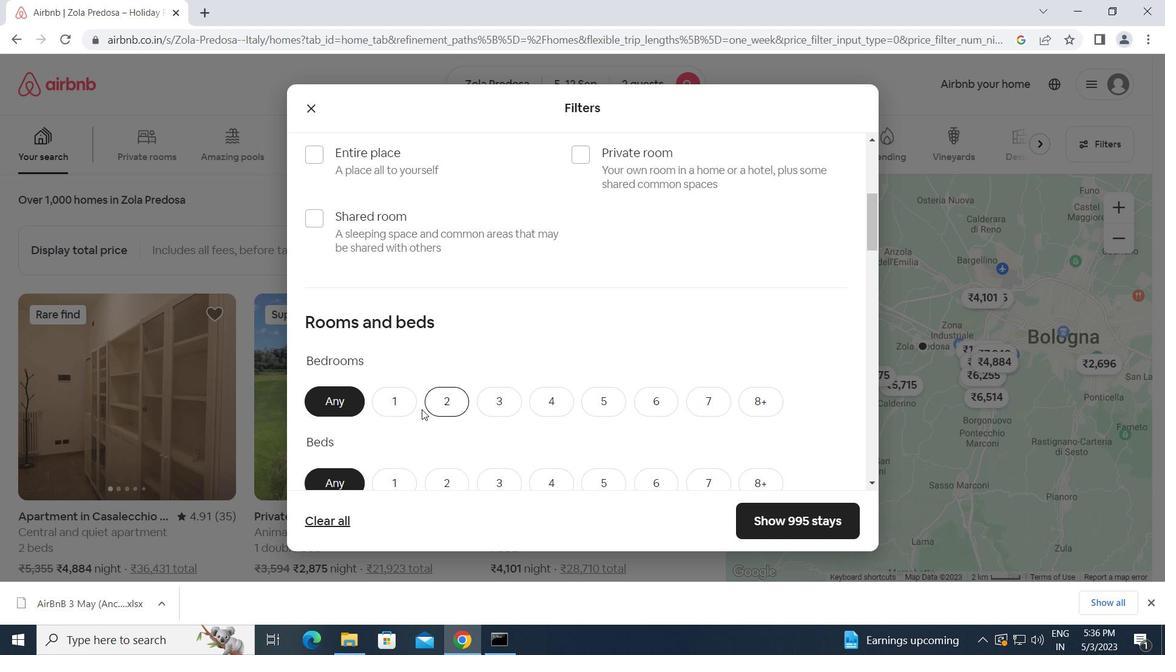 
Action: Mouse pressed left at (400, 407)
Screenshot: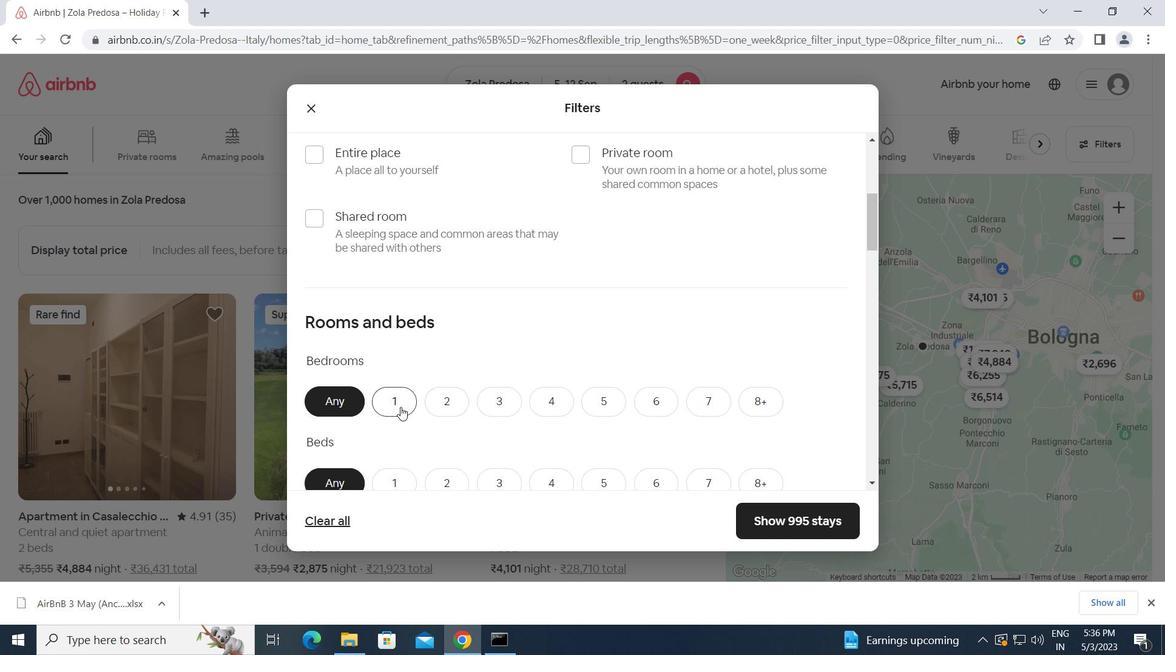 
Action: Mouse scrolled (400, 406) with delta (0, 0)
Screenshot: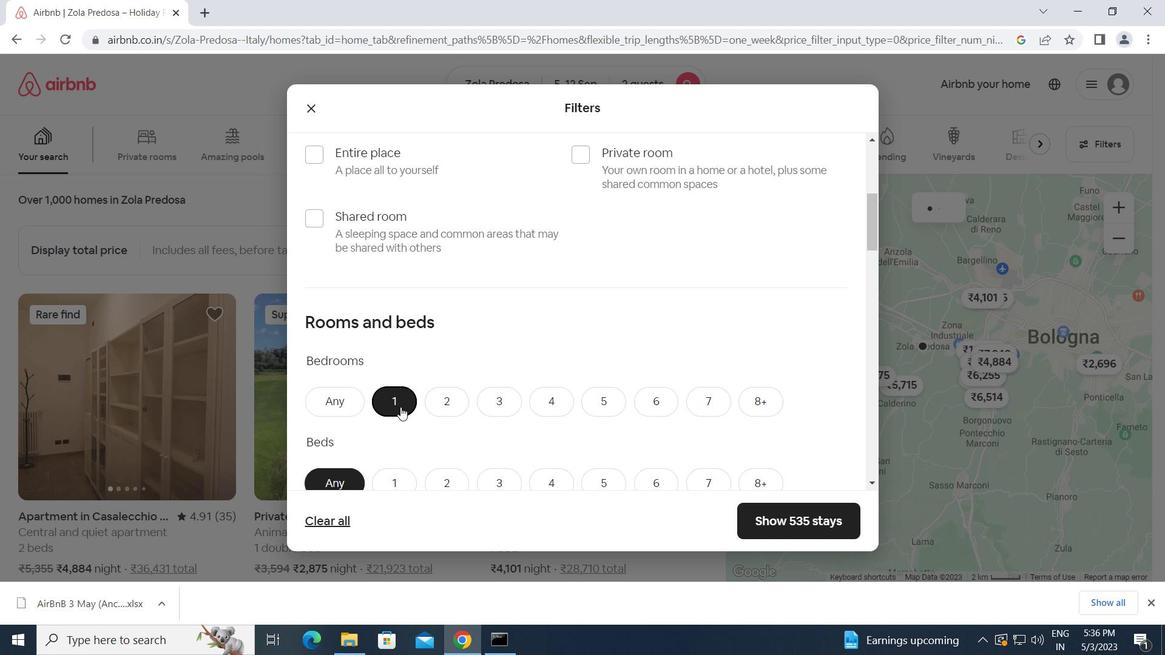 
Action: Mouse scrolled (400, 406) with delta (0, 0)
Screenshot: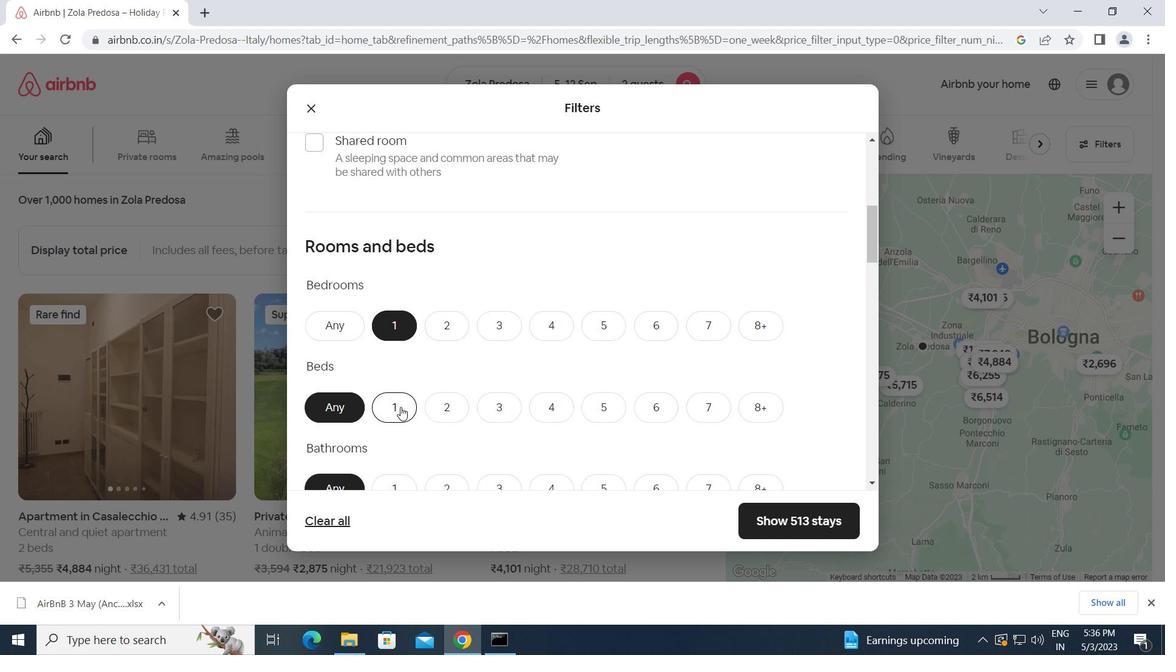 
Action: Mouse moved to (403, 337)
Screenshot: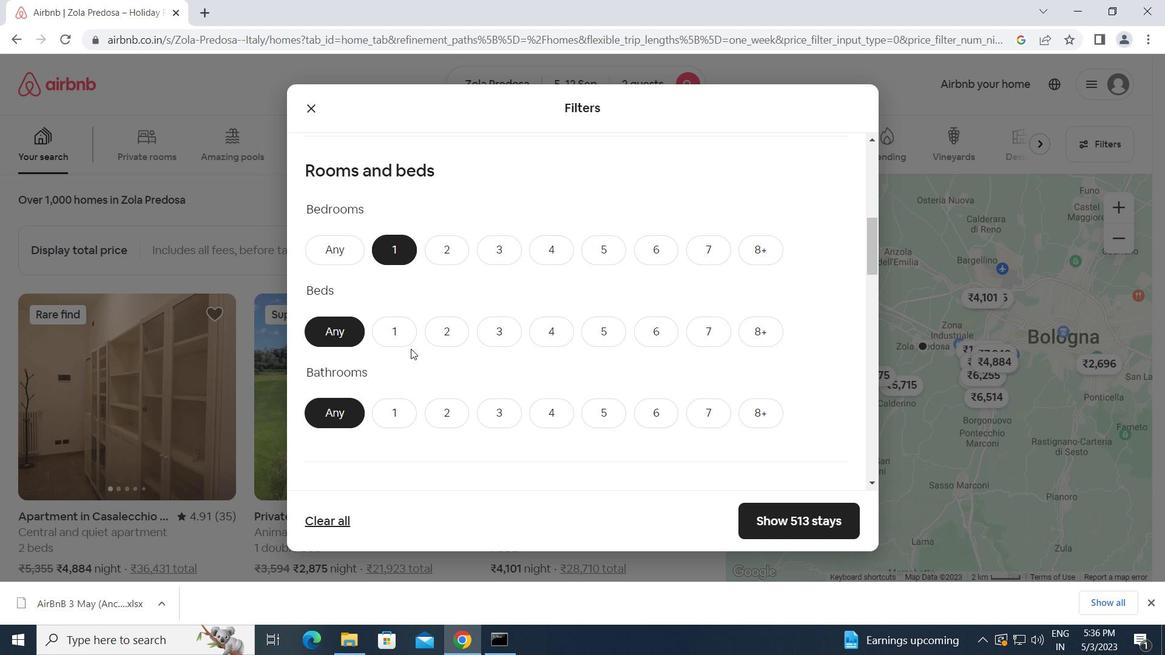
Action: Mouse pressed left at (403, 337)
Screenshot: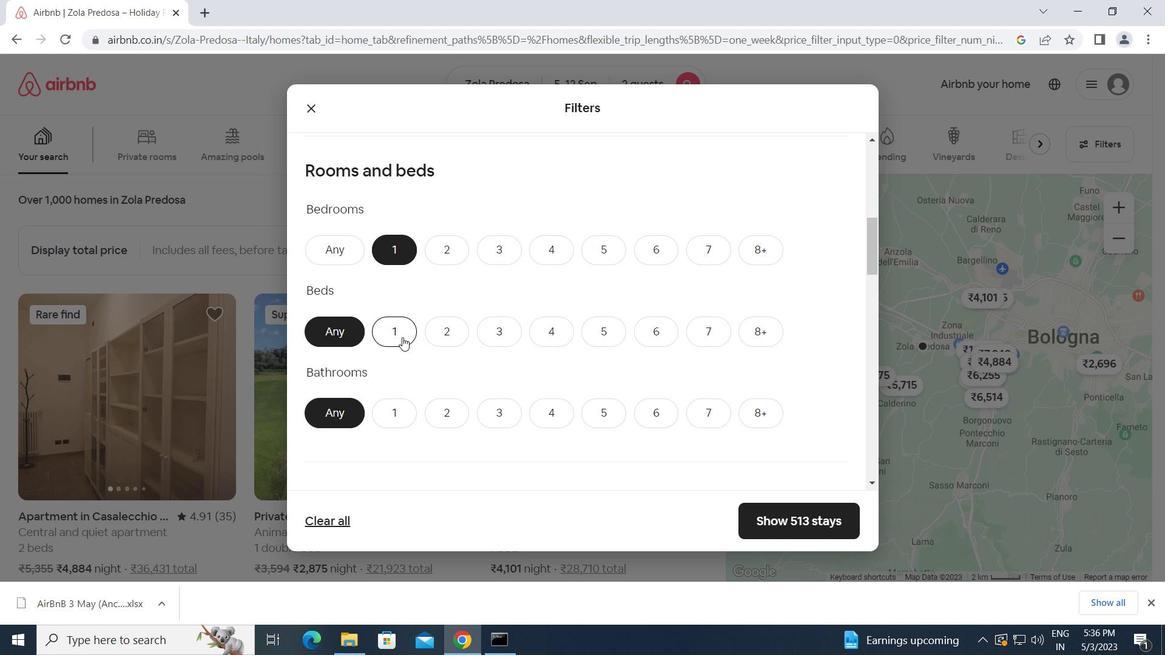 
Action: Mouse moved to (405, 413)
Screenshot: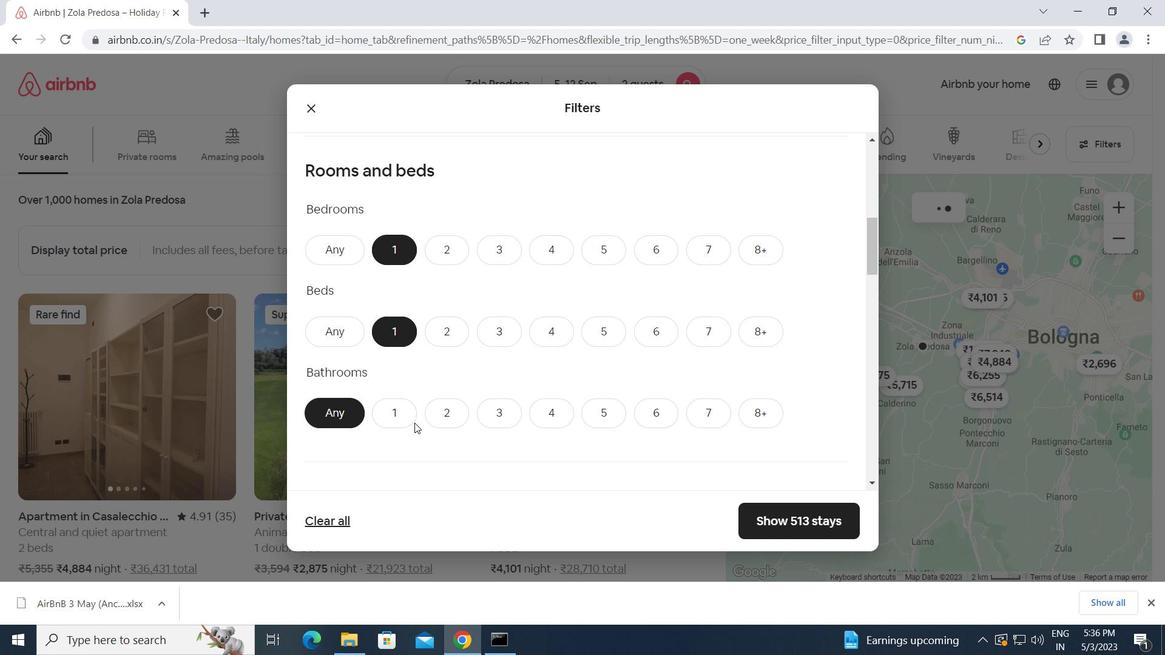 
Action: Mouse pressed left at (405, 413)
Screenshot: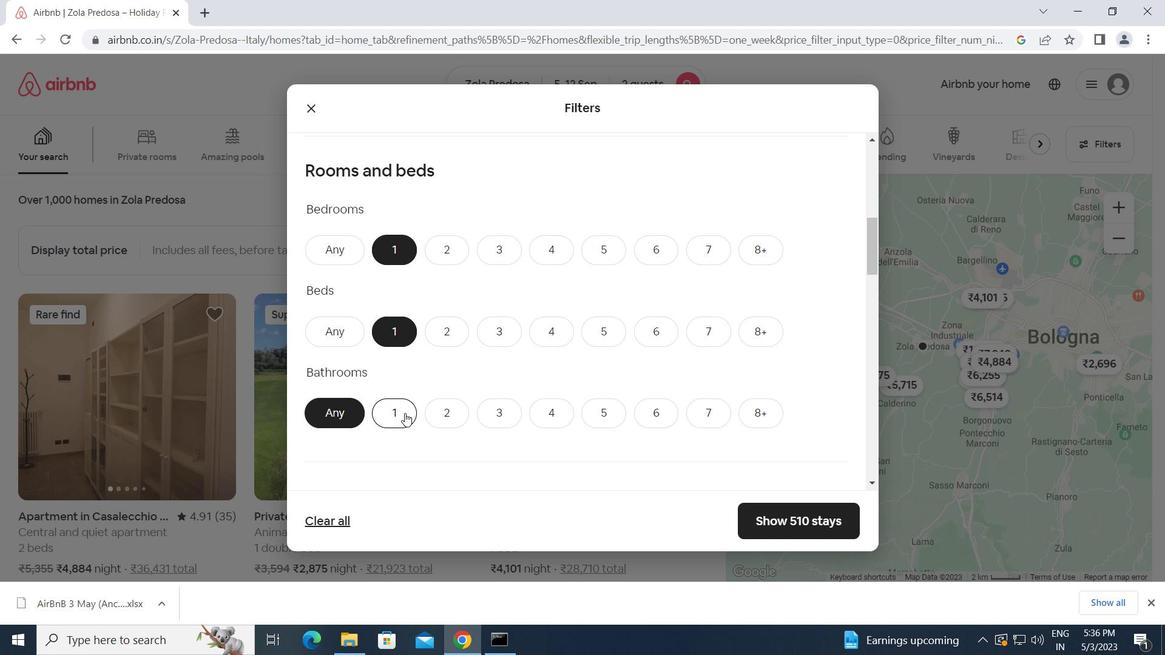 
Action: Mouse scrolled (405, 412) with delta (0, 0)
Screenshot: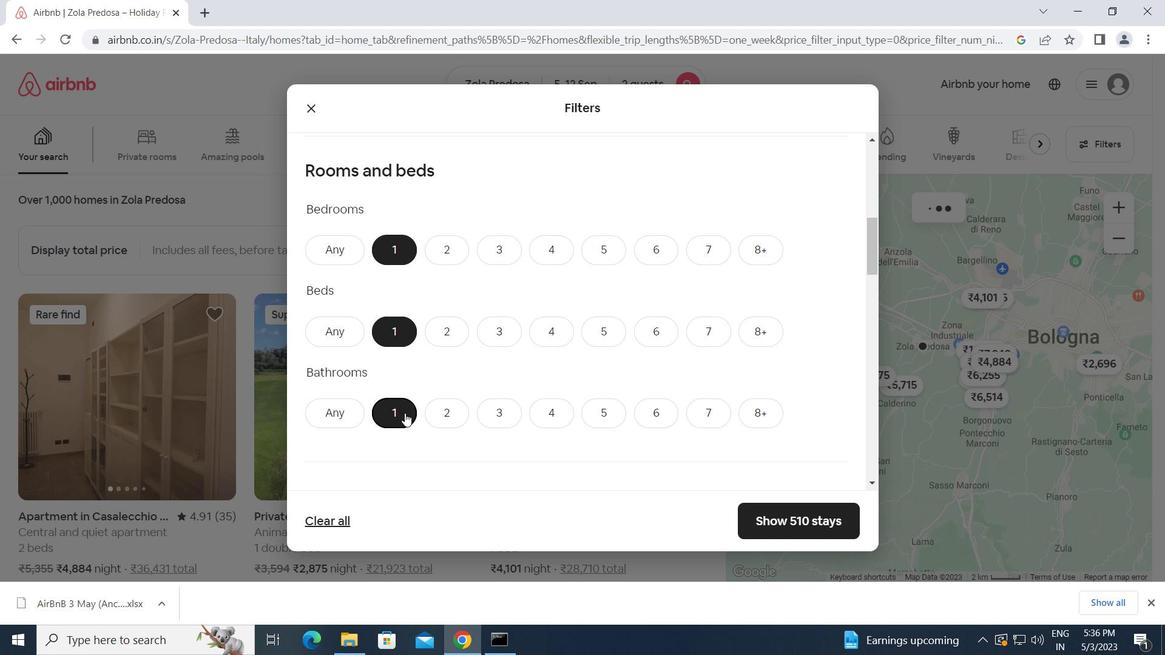 
Action: Mouse scrolled (405, 412) with delta (0, 0)
Screenshot: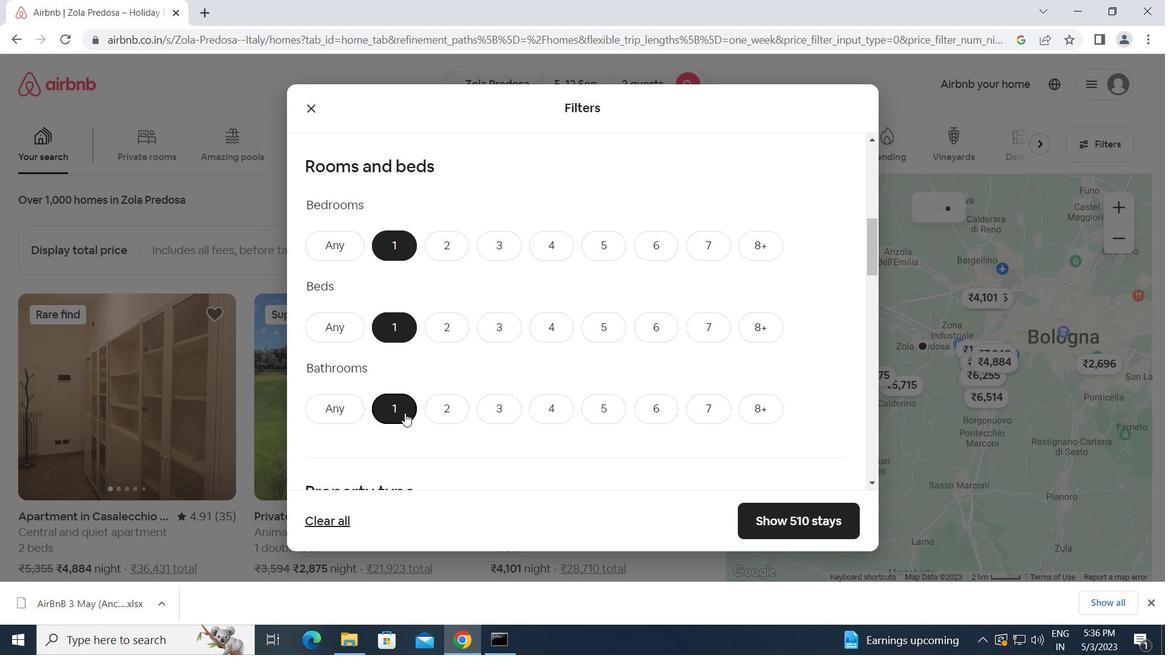 
Action: Mouse moved to (405, 413)
Screenshot: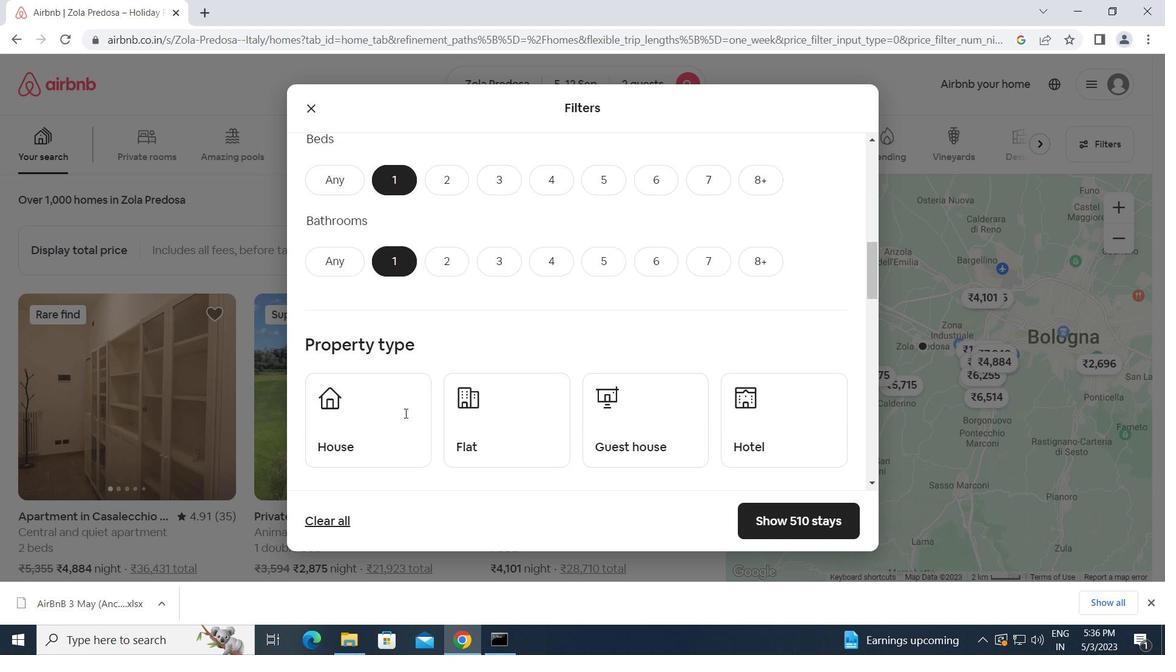
Action: Mouse pressed left at (405, 413)
Screenshot: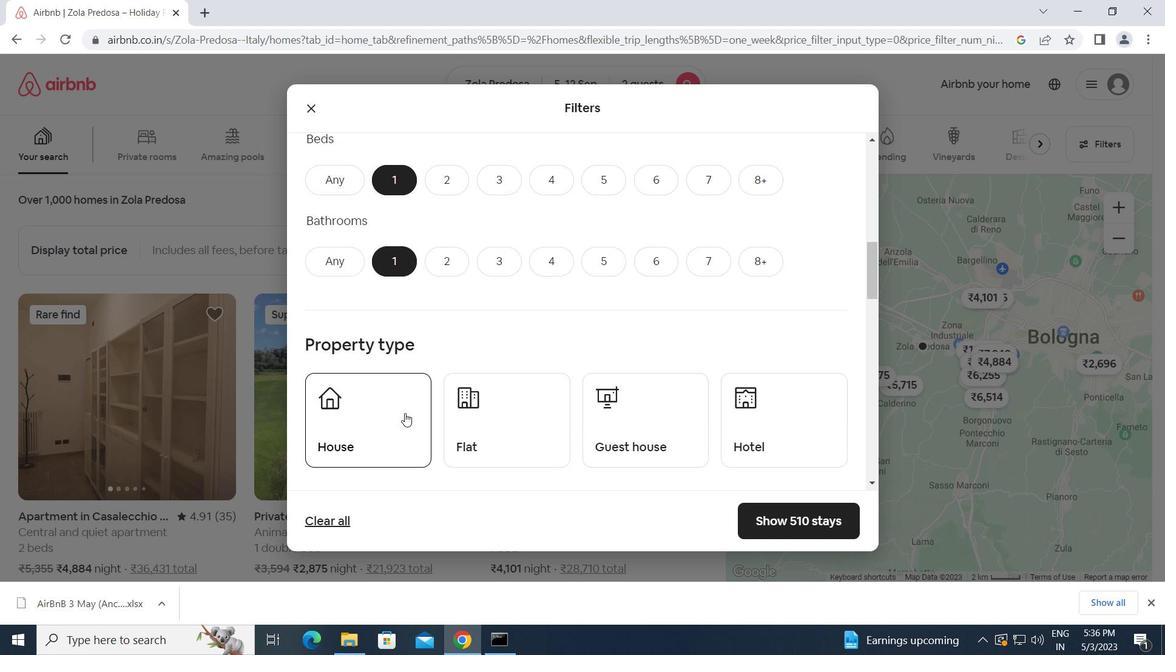 
Action: Mouse moved to (530, 433)
Screenshot: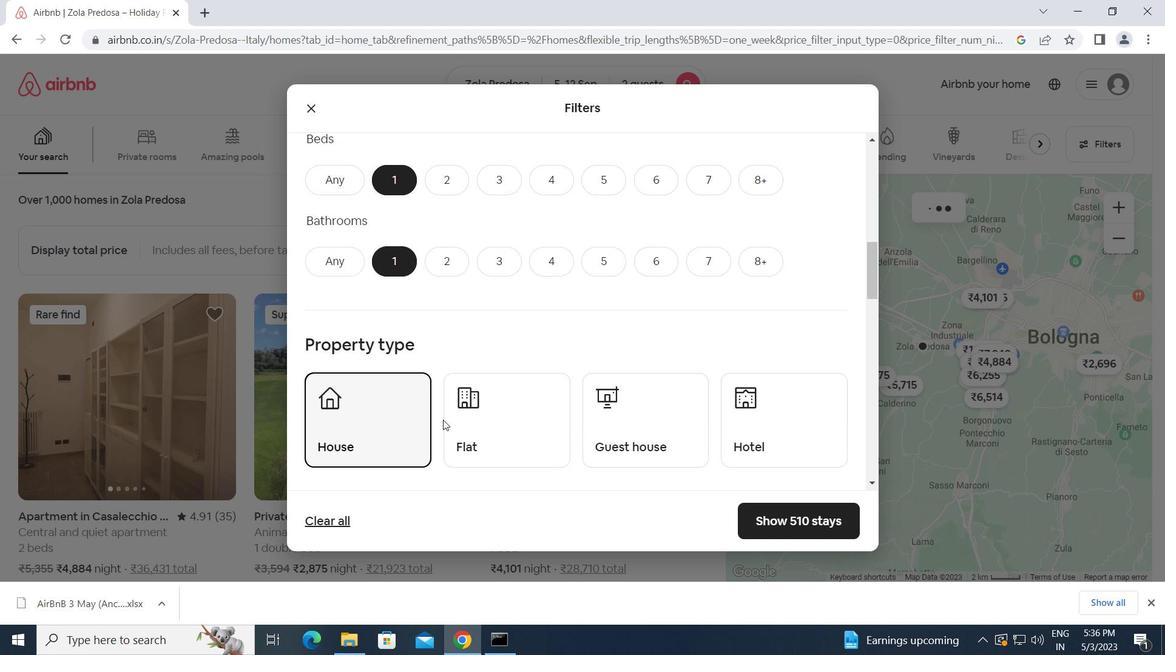 
Action: Mouse pressed left at (530, 433)
Screenshot: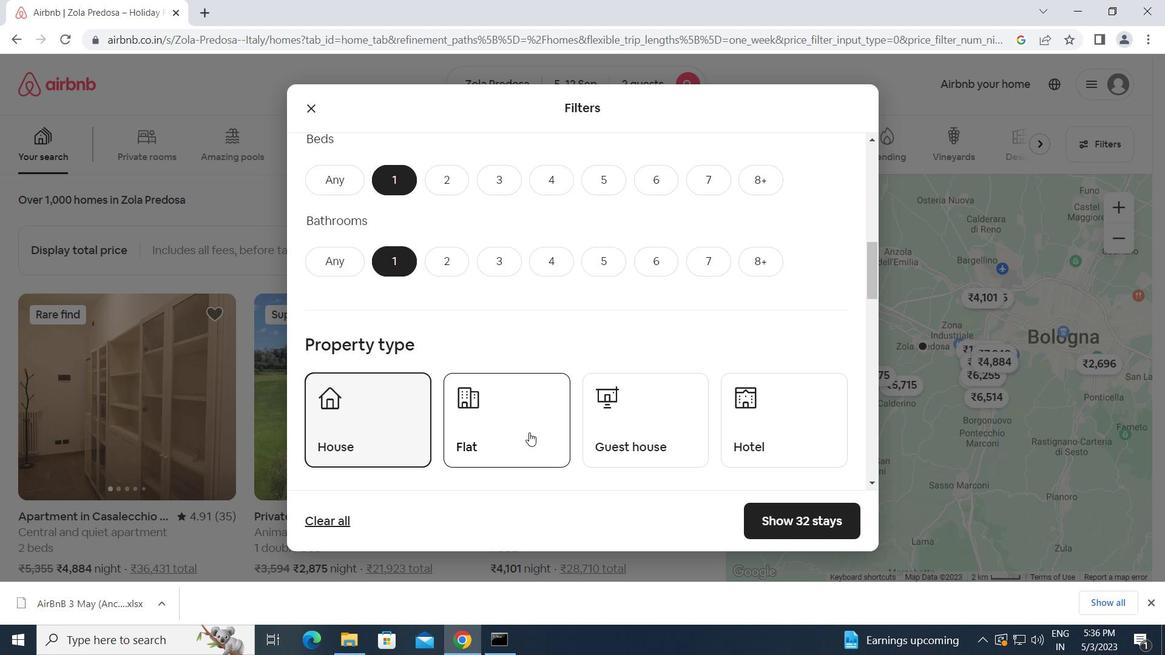 
Action: Mouse moved to (653, 415)
Screenshot: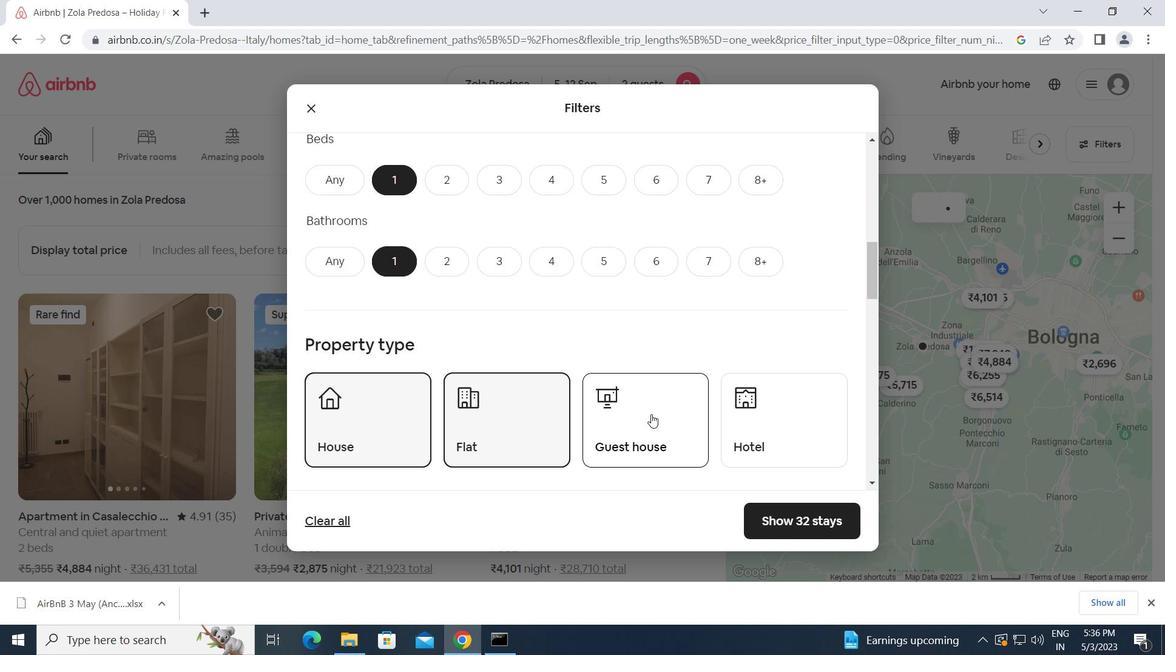 
Action: Mouse pressed left at (653, 415)
Screenshot: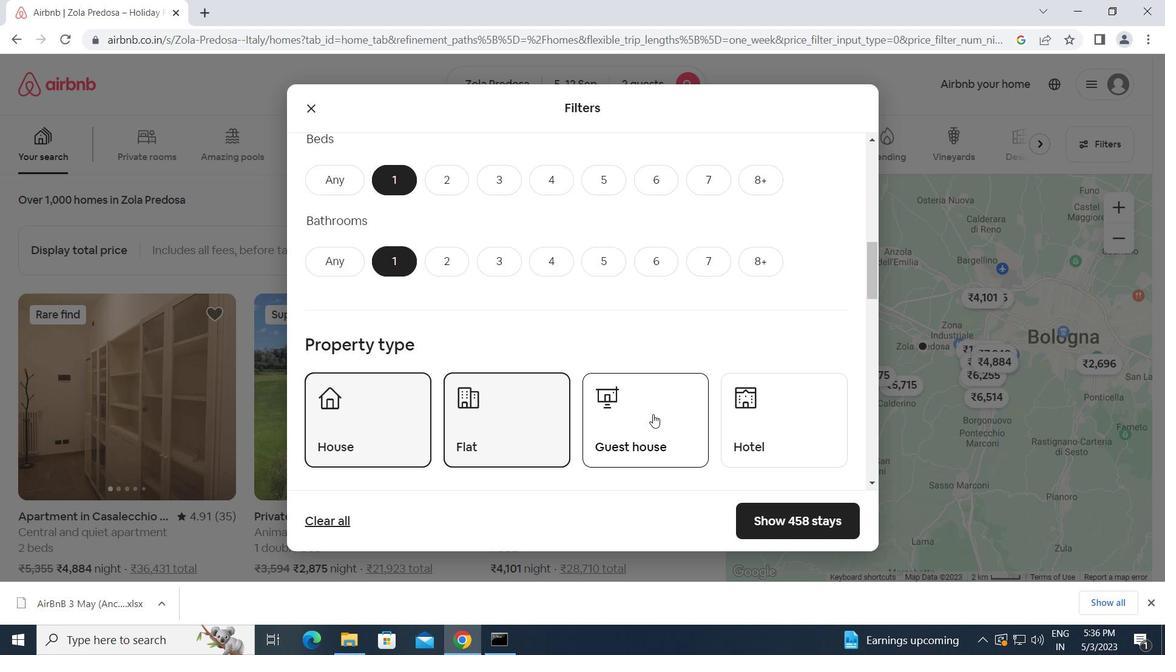 
Action: Mouse moved to (784, 422)
Screenshot: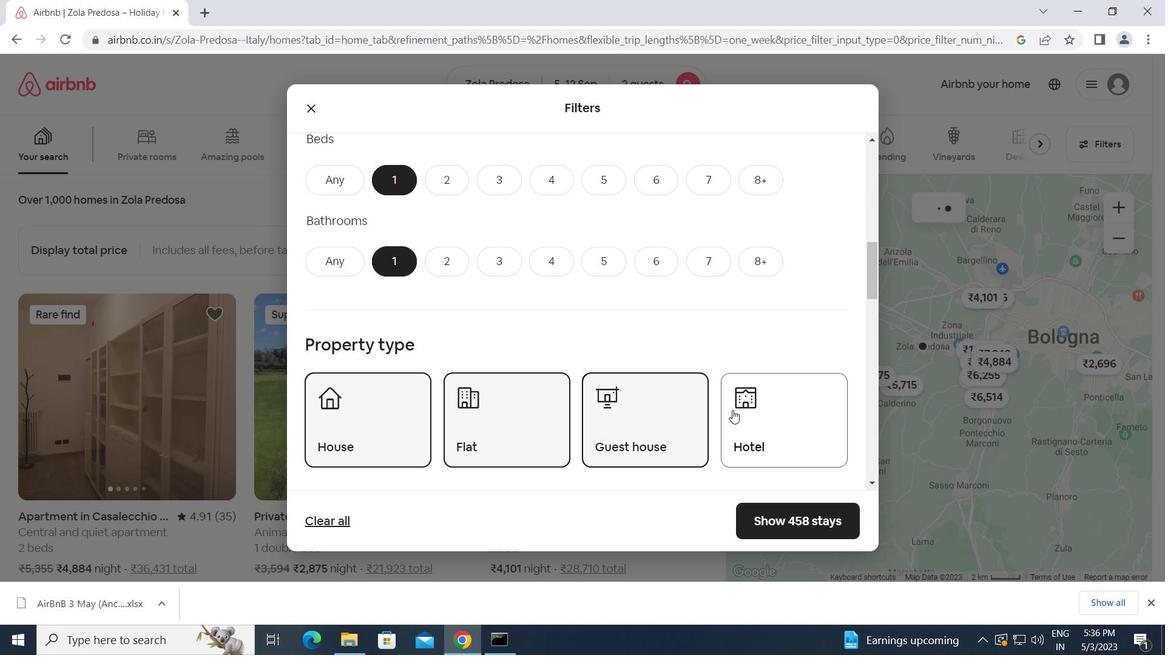 
Action: Mouse pressed left at (784, 422)
Screenshot: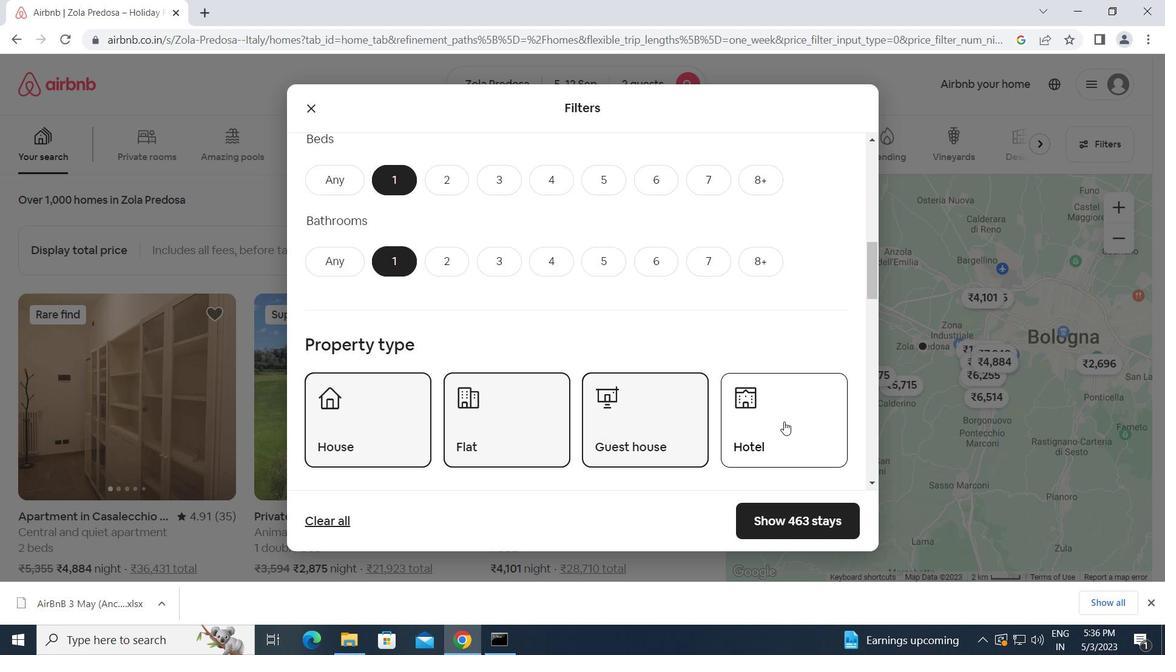 
Action: Mouse moved to (623, 412)
Screenshot: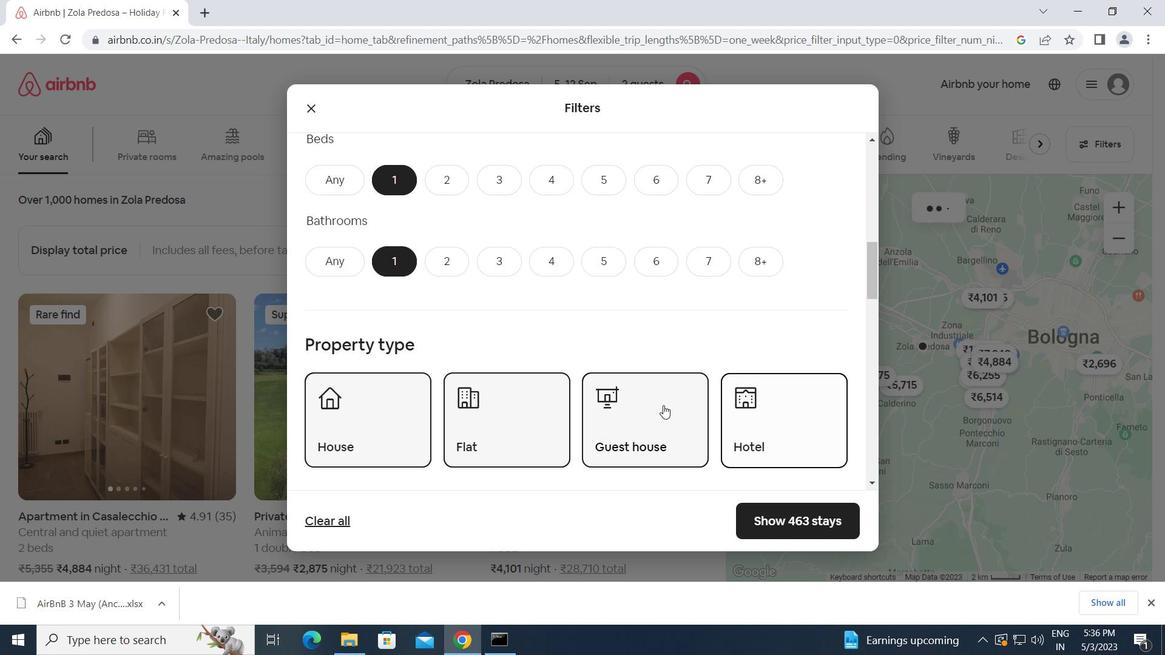 
Action: Mouse scrolled (623, 412) with delta (0, 0)
Screenshot: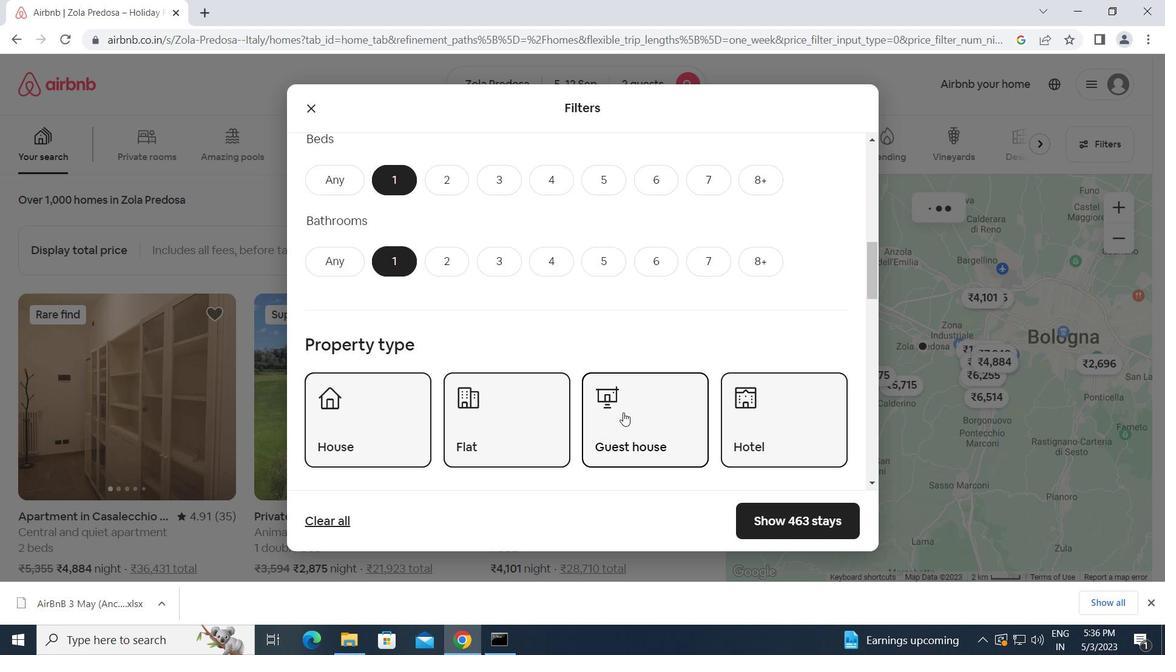 
Action: Mouse scrolled (623, 412) with delta (0, 0)
Screenshot: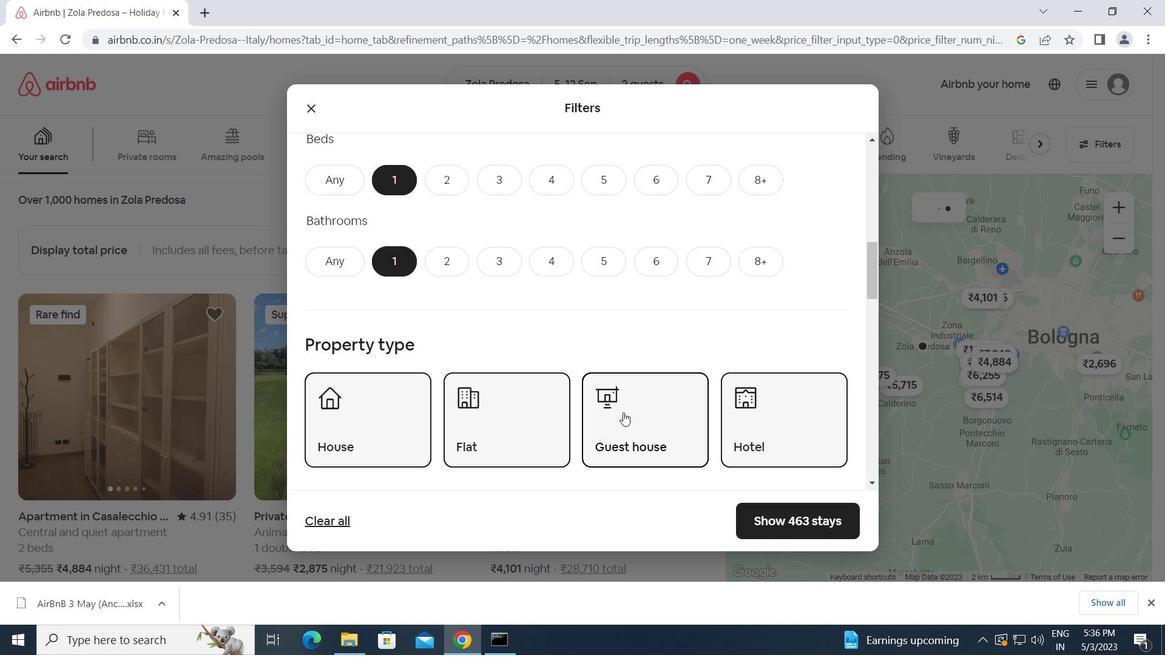 
Action: Mouse scrolled (623, 412) with delta (0, 0)
Screenshot: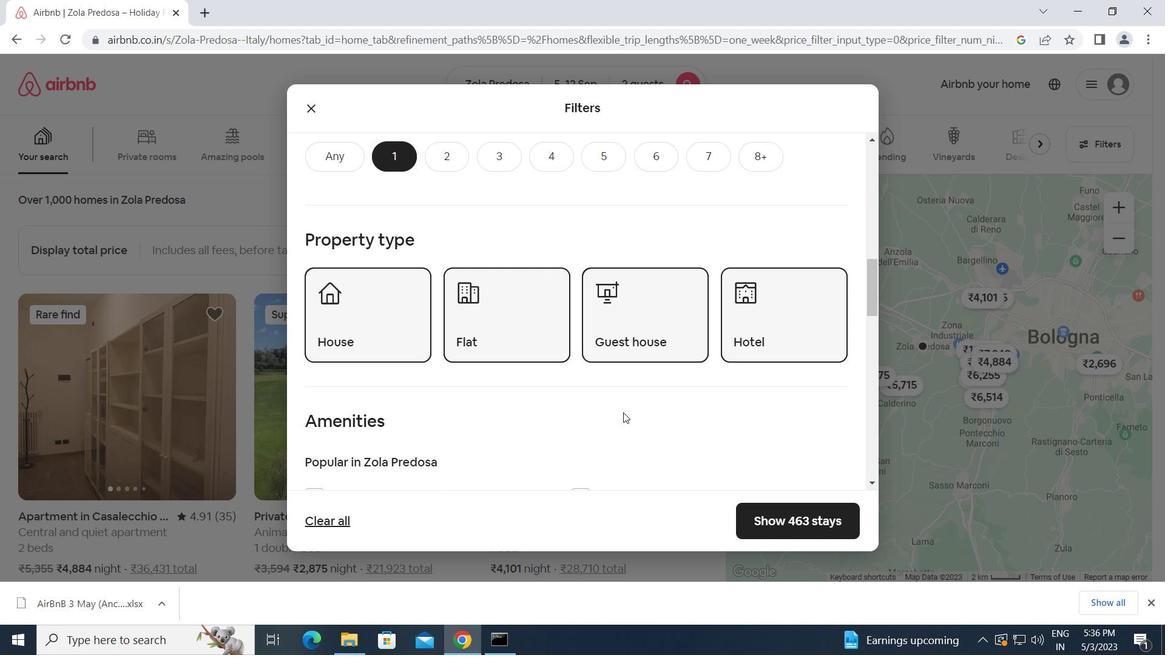 
Action: Mouse scrolled (623, 412) with delta (0, 0)
Screenshot: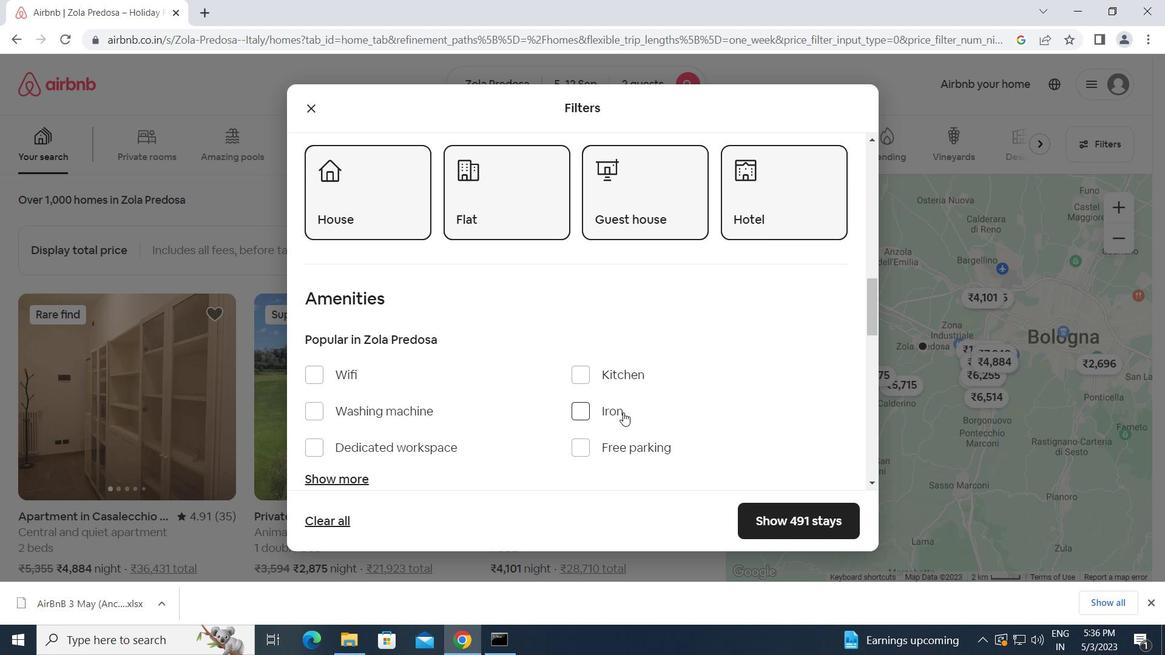 
Action: Mouse scrolled (623, 412) with delta (0, 0)
Screenshot: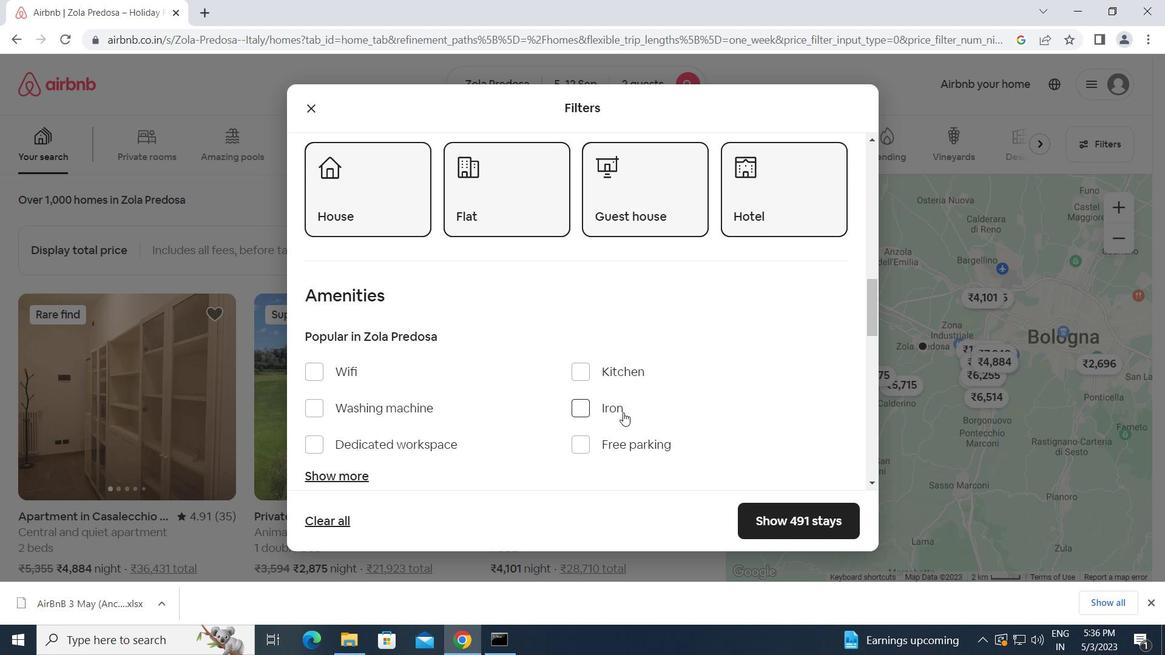 
Action: Mouse scrolled (623, 412) with delta (0, 0)
Screenshot: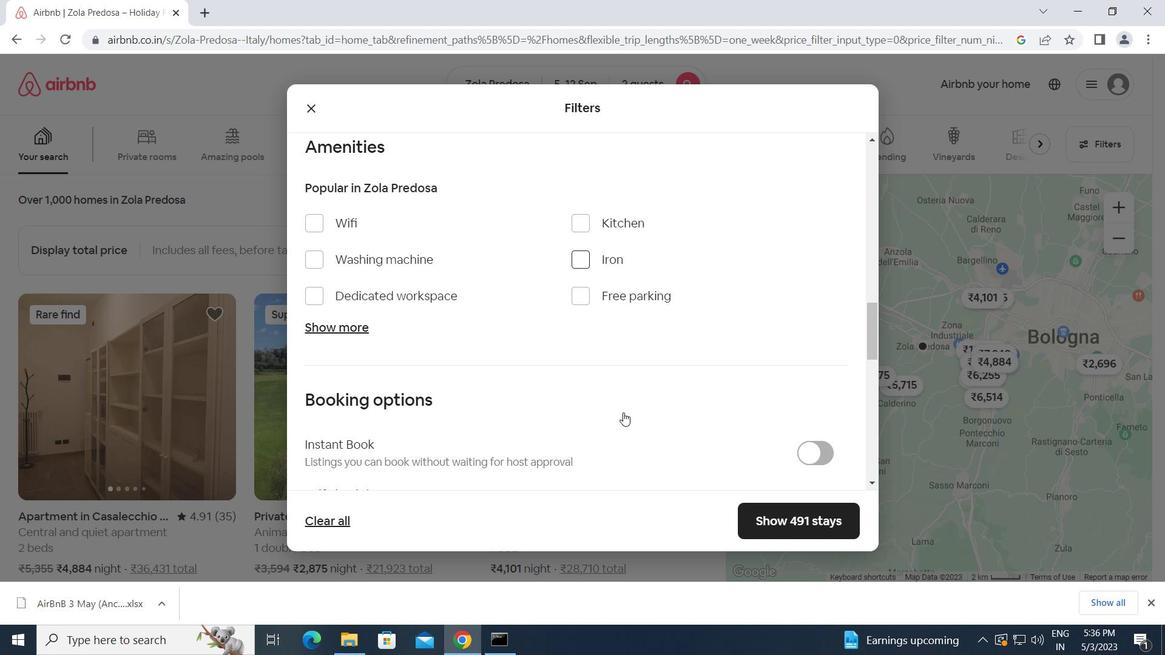 
Action: Mouse moved to (801, 426)
Screenshot: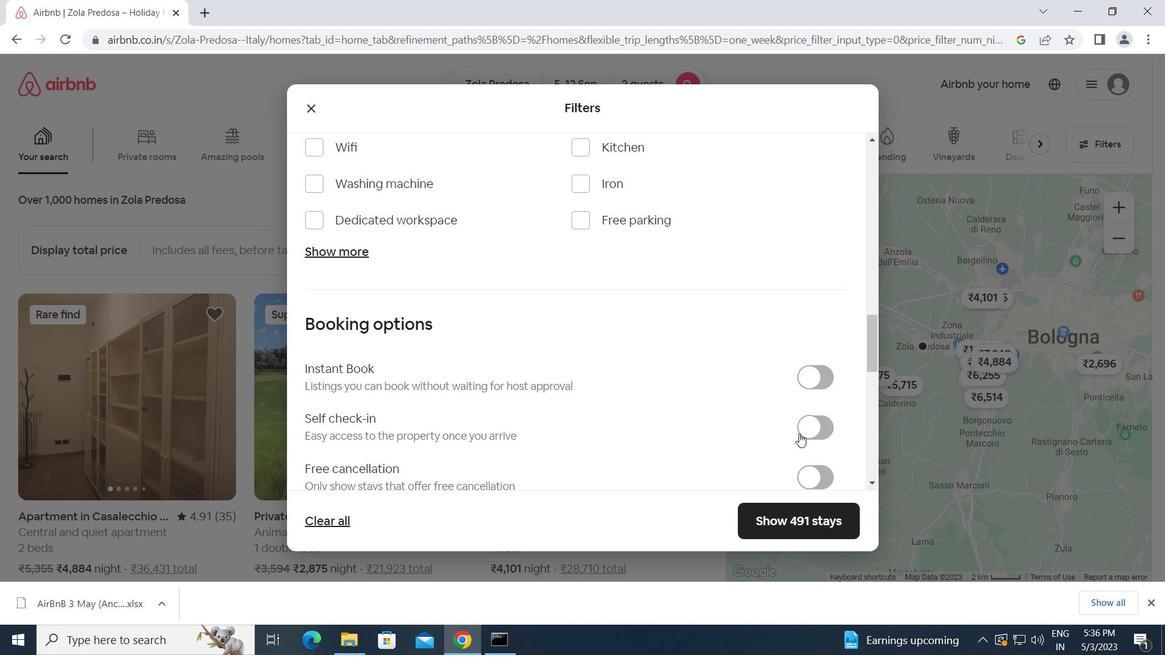 
Action: Mouse pressed left at (801, 426)
Screenshot: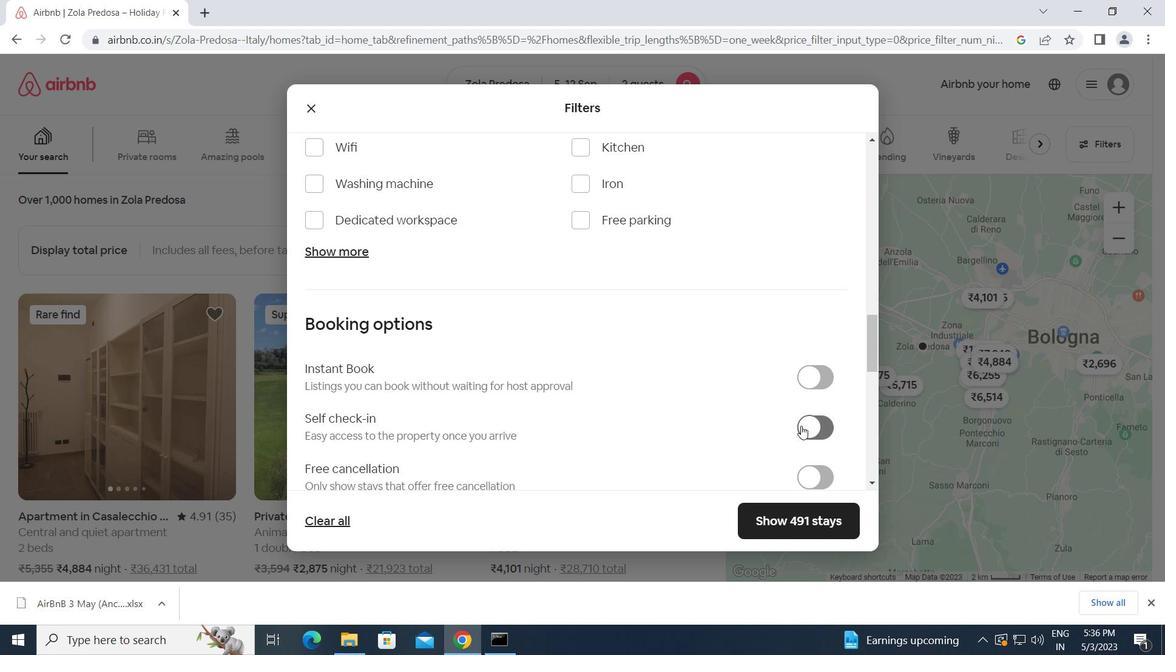 
Action: Mouse moved to (567, 454)
Screenshot: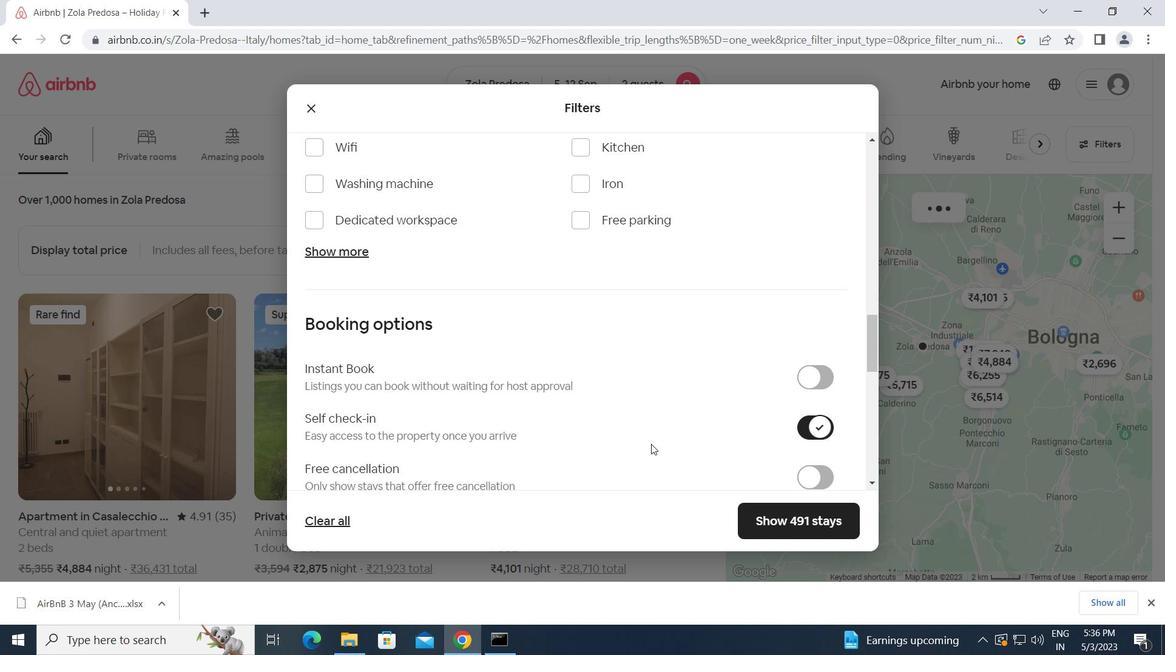 
Action: Mouse scrolled (567, 454) with delta (0, 0)
Screenshot: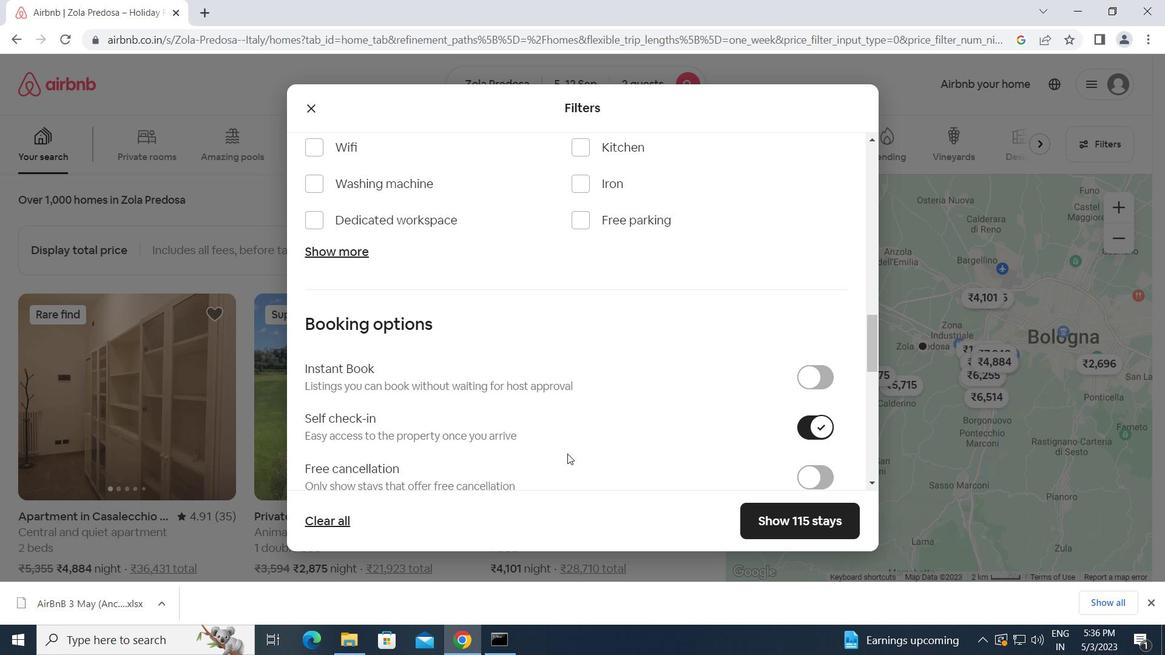 
Action: Mouse scrolled (567, 454) with delta (0, 0)
Screenshot: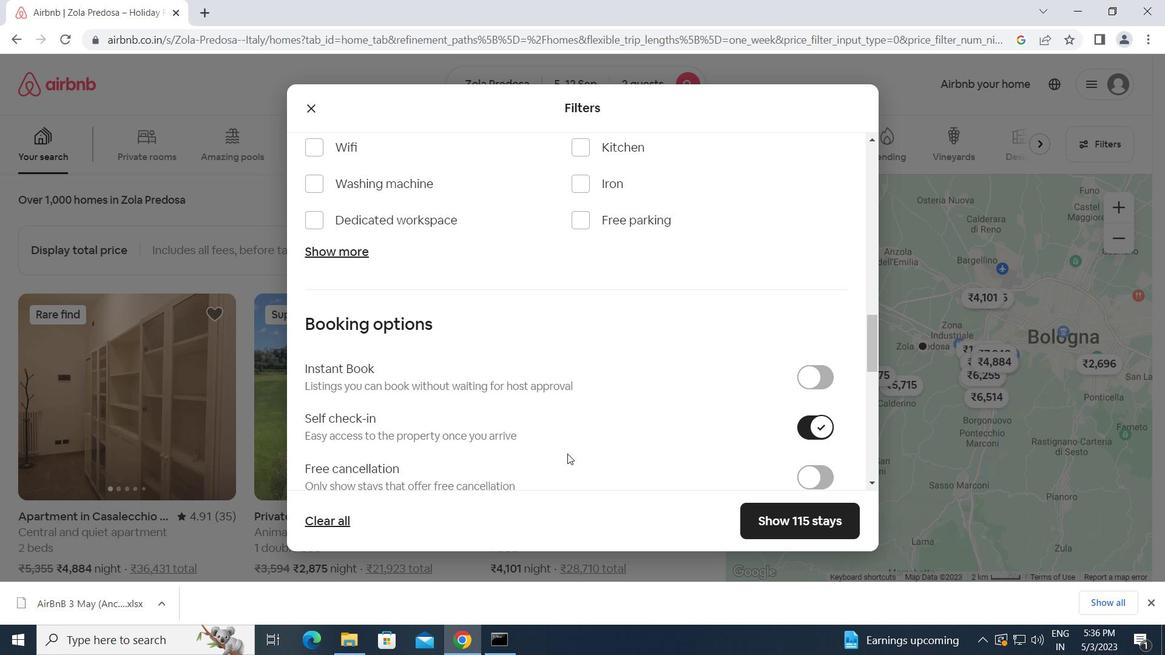
Action: Mouse scrolled (567, 454) with delta (0, 0)
Screenshot: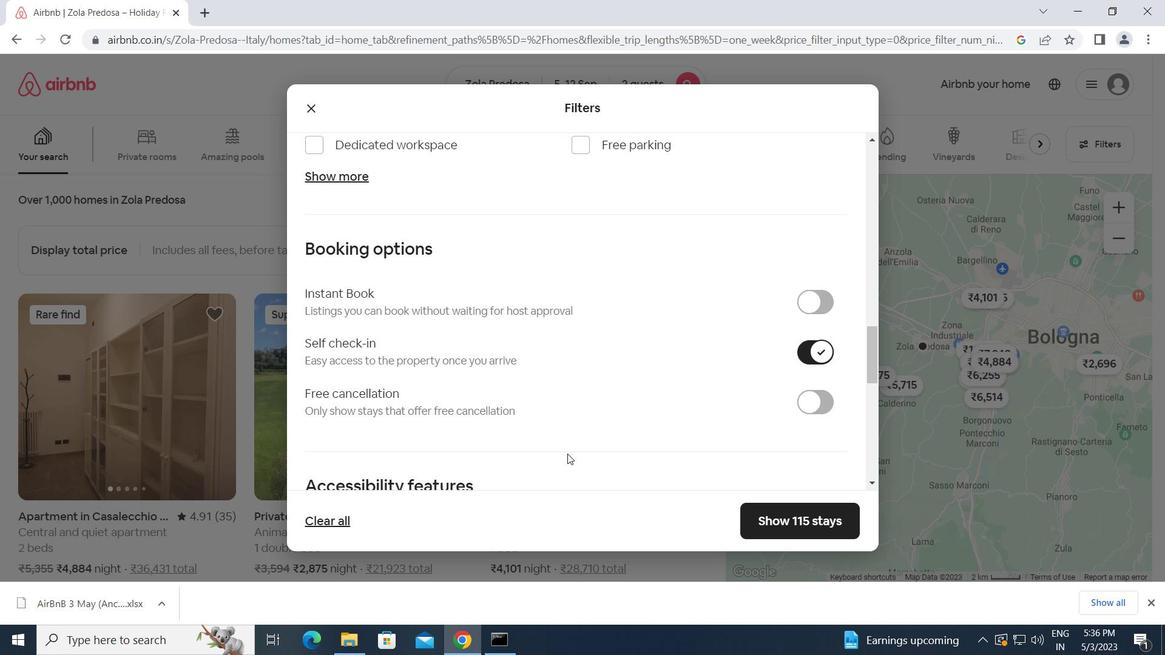 
Action: Mouse scrolled (567, 454) with delta (0, 0)
Screenshot: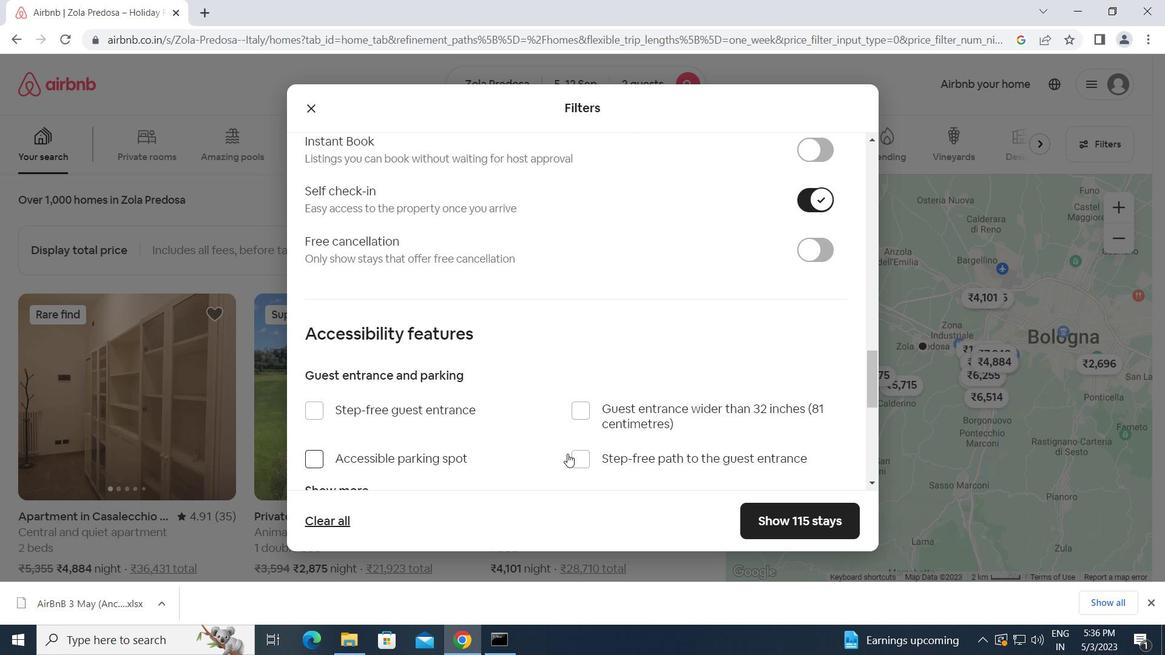 
Action: Mouse scrolled (567, 454) with delta (0, 0)
Screenshot: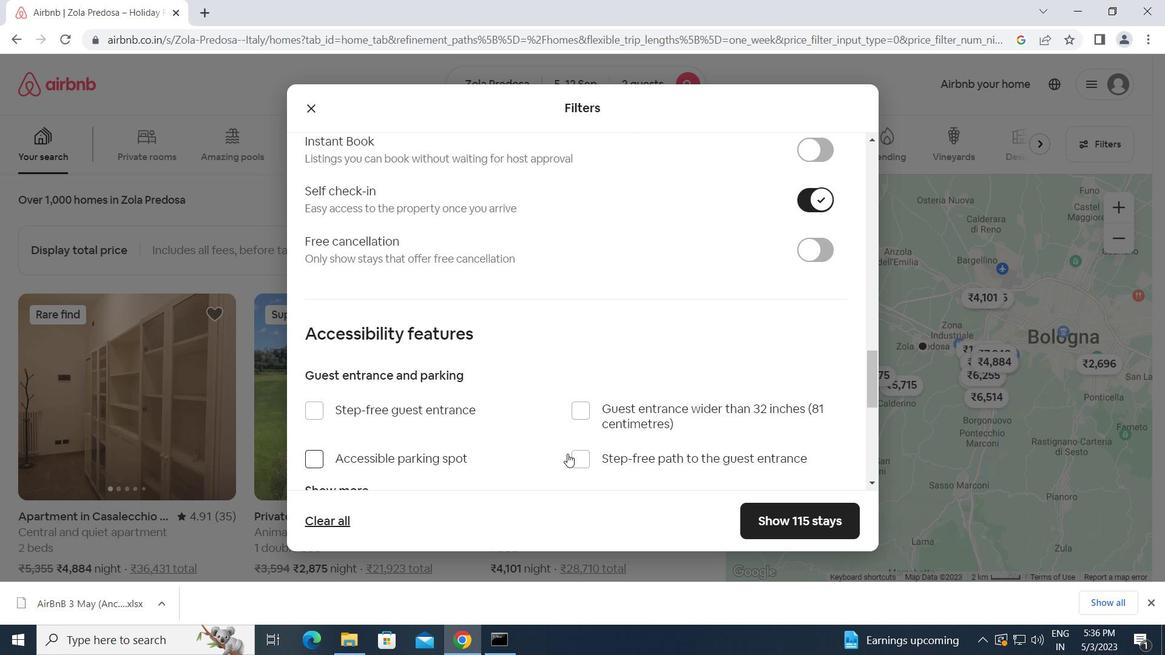 
Action: Mouse scrolled (567, 454) with delta (0, 0)
Screenshot: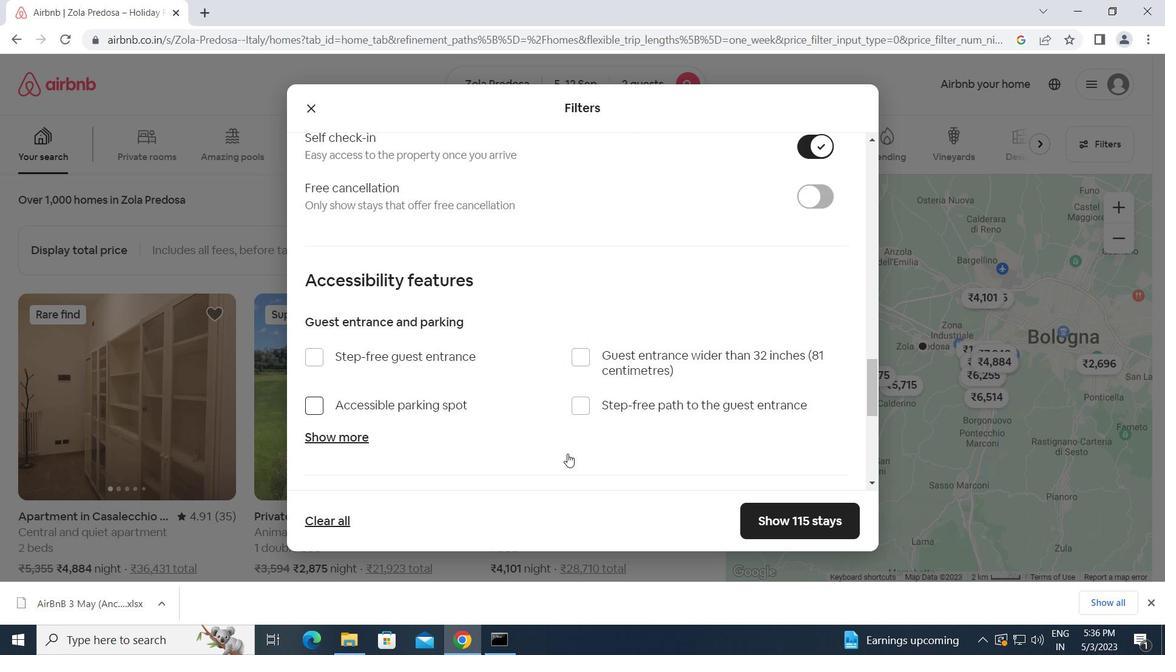 
Action: Mouse scrolled (567, 454) with delta (0, 0)
Screenshot: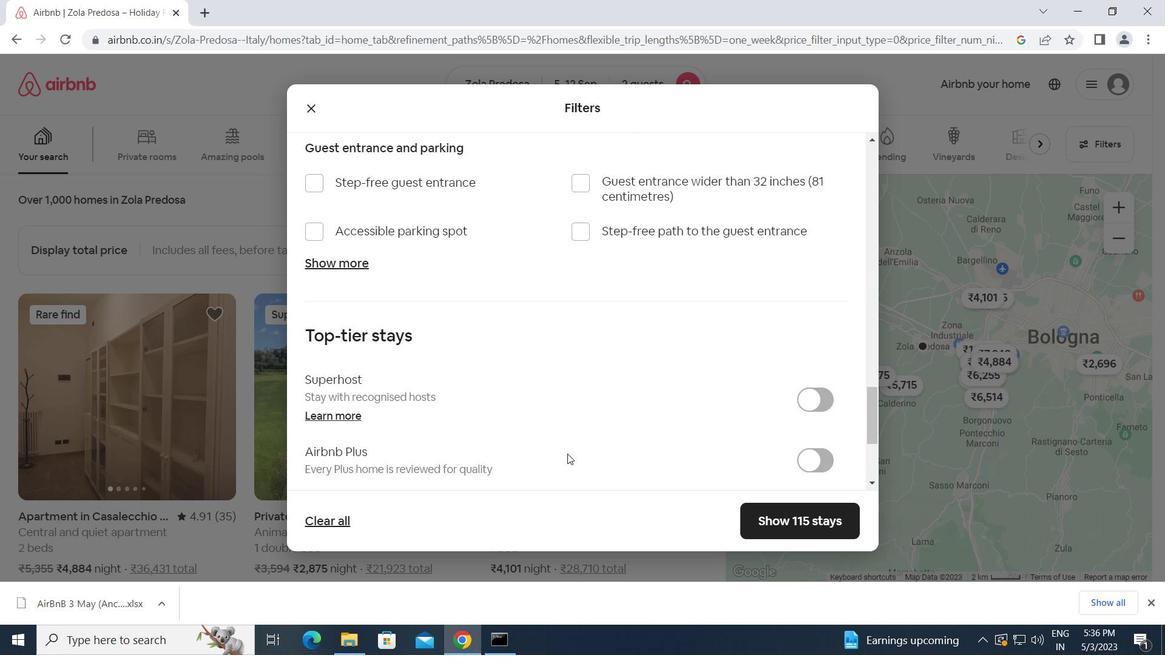 
Action: Mouse scrolled (567, 454) with delta (0, 0)
Screenshot: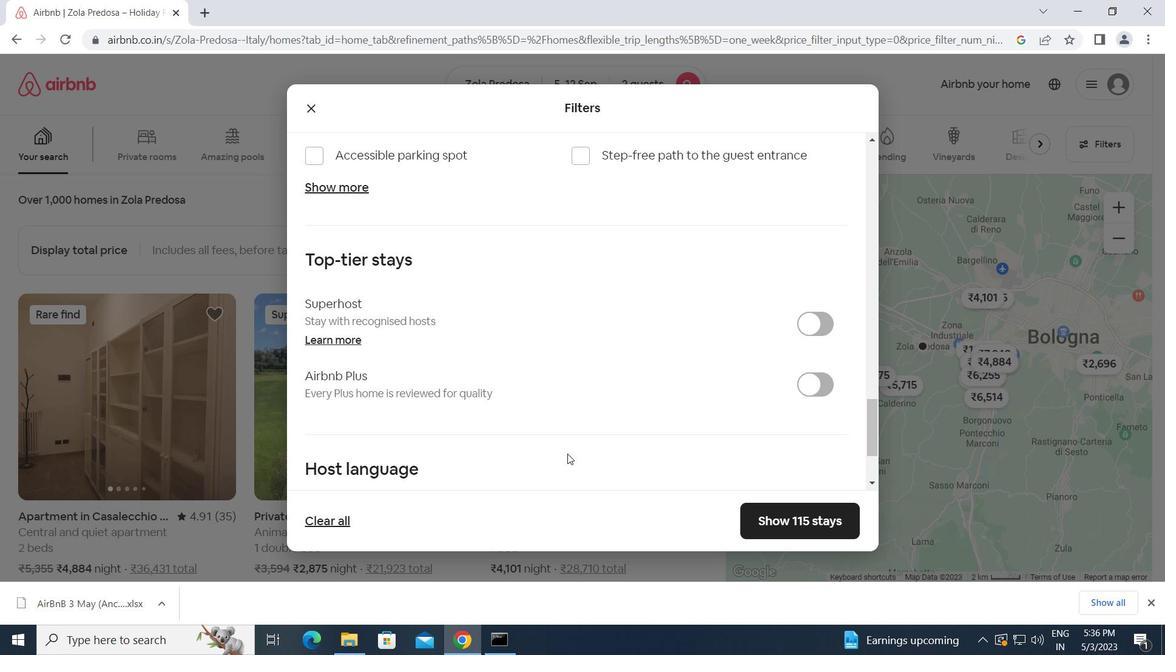 
Action: Mouse scrolled (567, 454) with delta (0, 0)
Screenshot: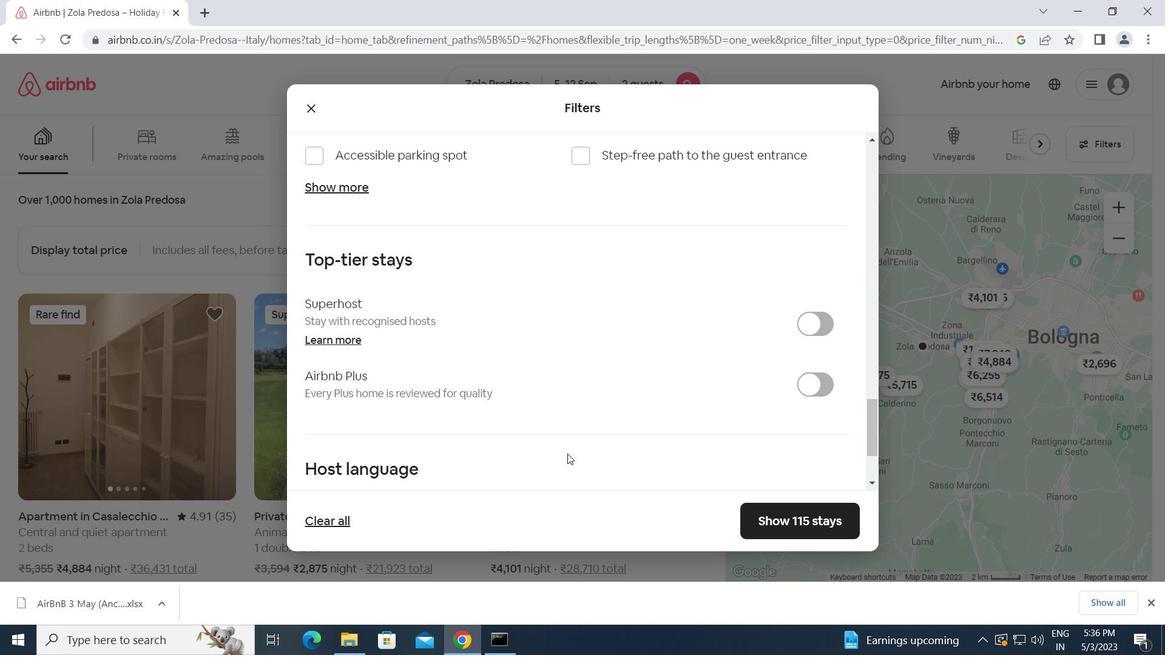 
Action: Mouse scrolled (567, 454) with delta (0, 0)
Screenshot: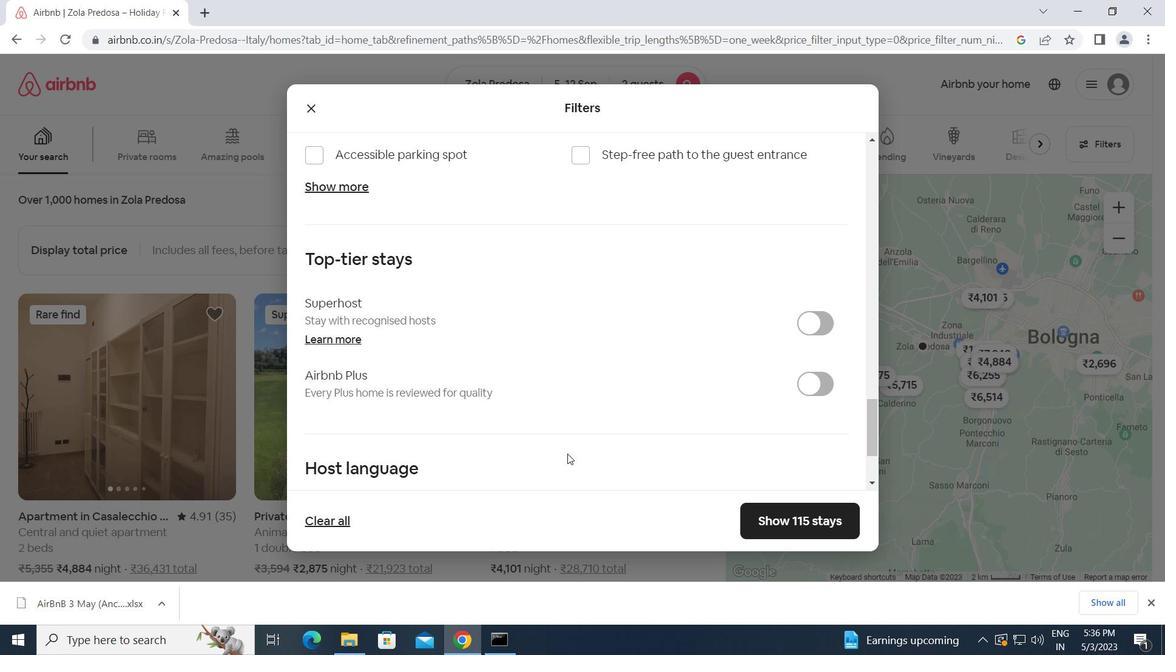 
Action: Mouse moved to (309, 383)
Screenshot: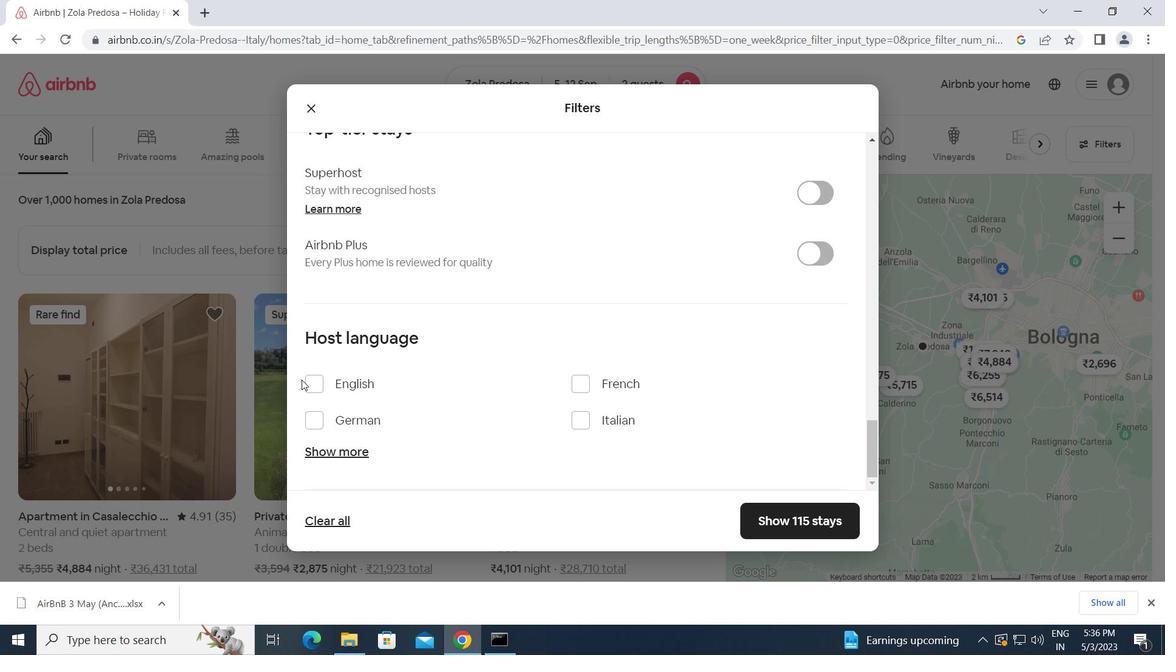 
Action: Mouse pressed left at (309, 383)
Screenshot: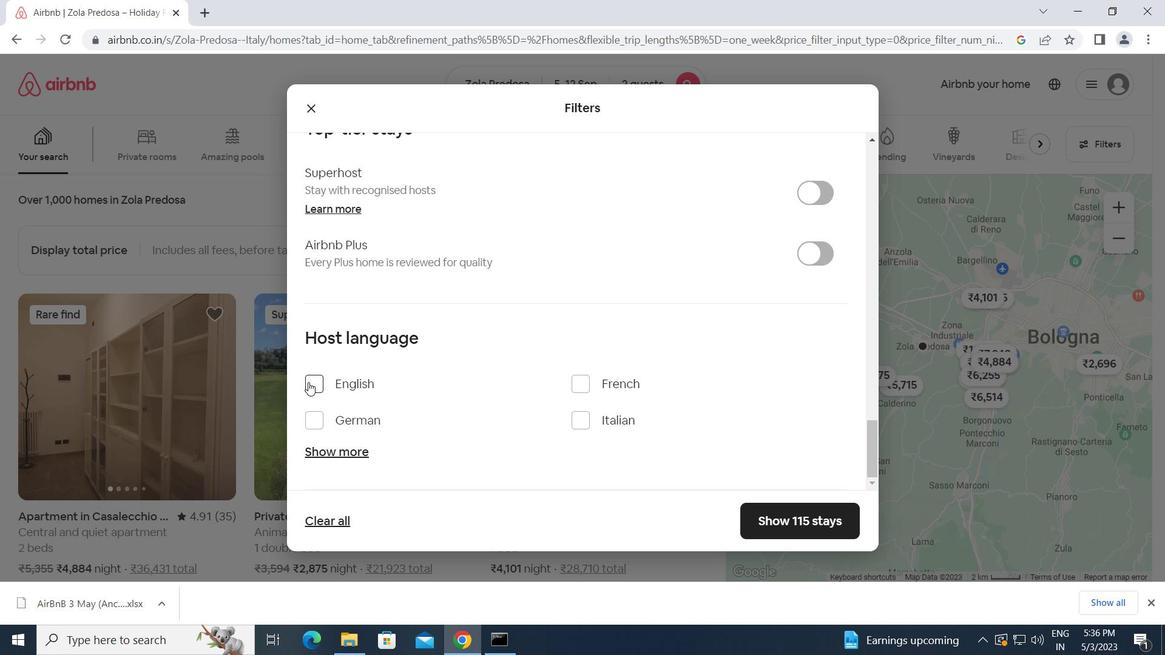 
Action: Mouse moved to (780, 517)
Screenshot: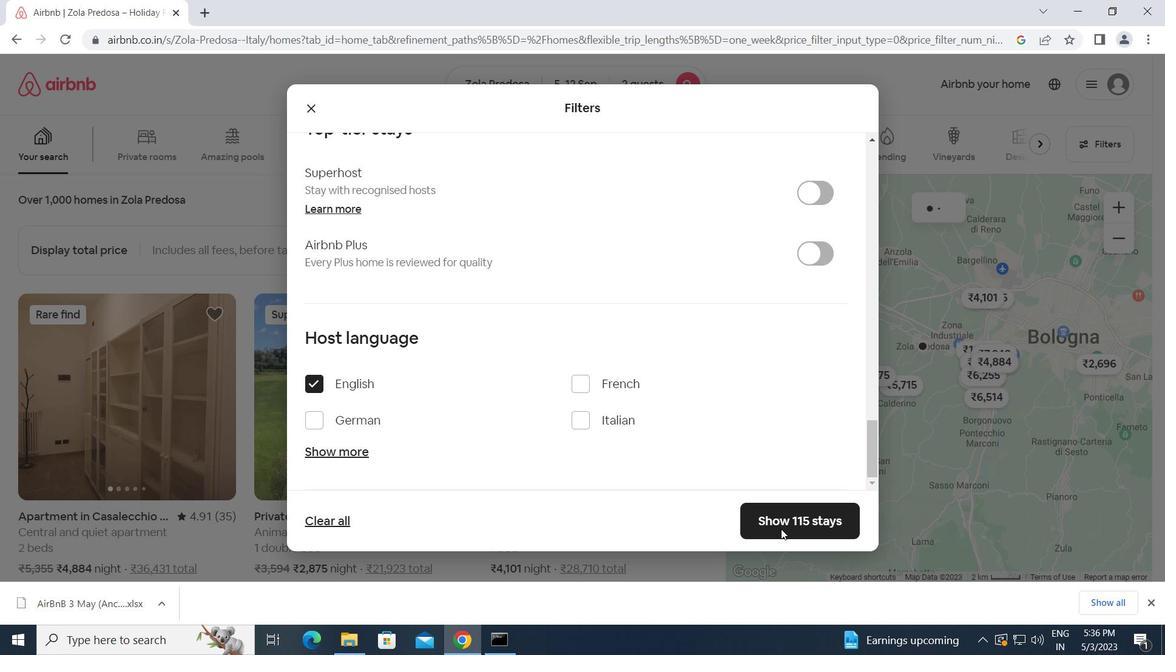 
Action: Mouse pressed left at (780, 517)
Screenshot: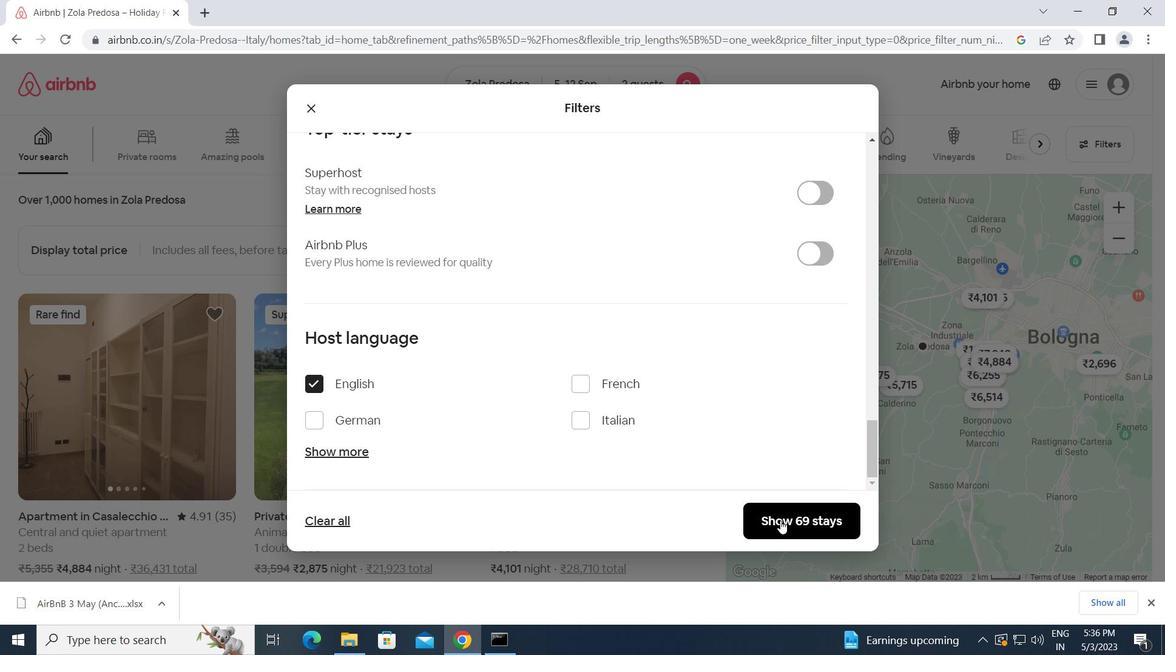 
Action: Mouse moved to (780, 516)
Screenshot: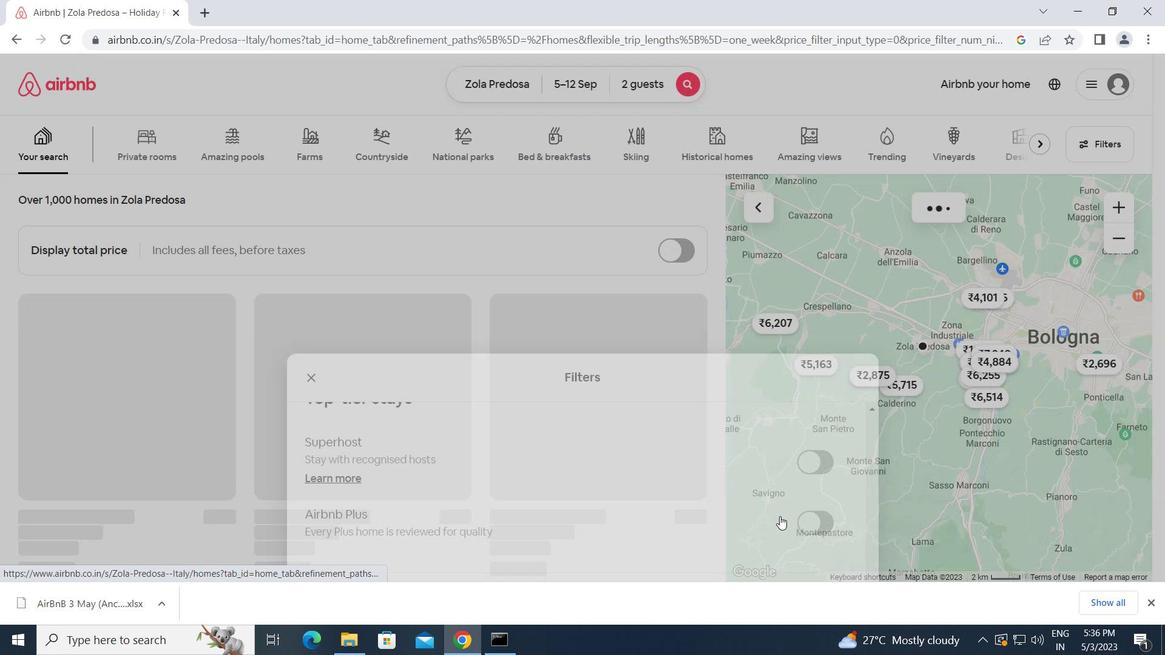 
